 Task: Find connections with filter location Bilbays with filter topic #economicswith filter profile language French with filter current company Cholamandalam Investment and Finance Company Limited with filter school Victoria University India (VU India) with filter industry Oil, Gas, and Mining with filter service category Web Design with filter keywords title Management Consultant
Action: Mouse moved to (492, 72)
Screenshot: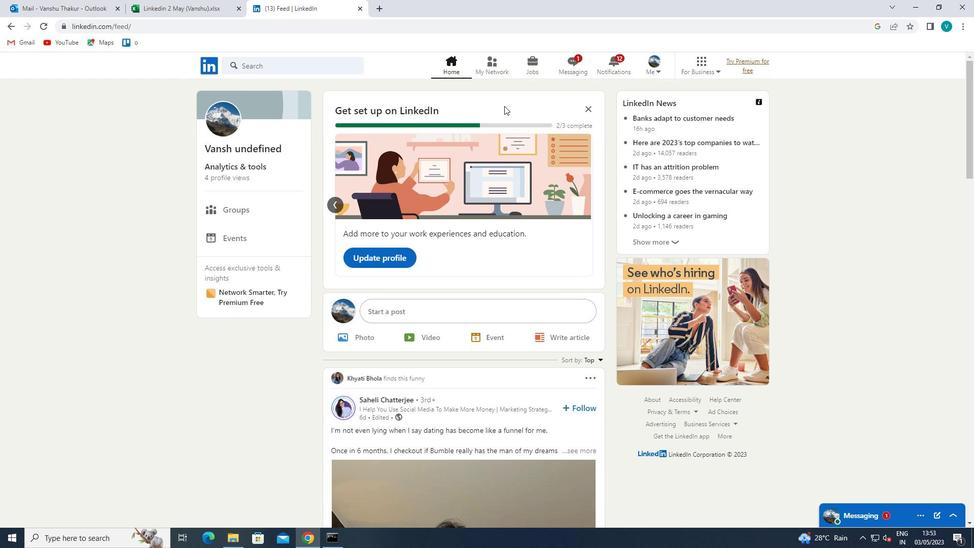 
Action: Mouse pressed left at (492, 72)
Screenshot: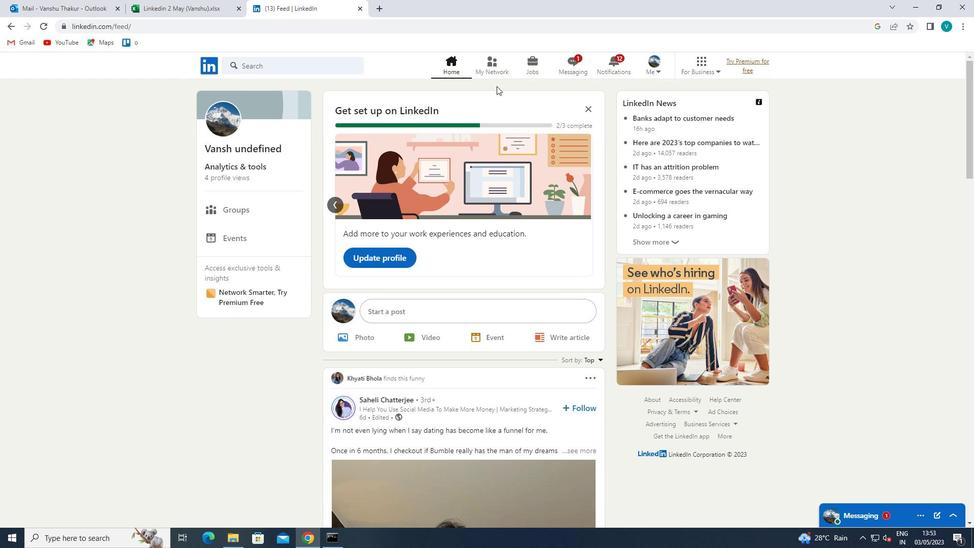 
Action: Mouse moved to (297, 122)
Screenshot: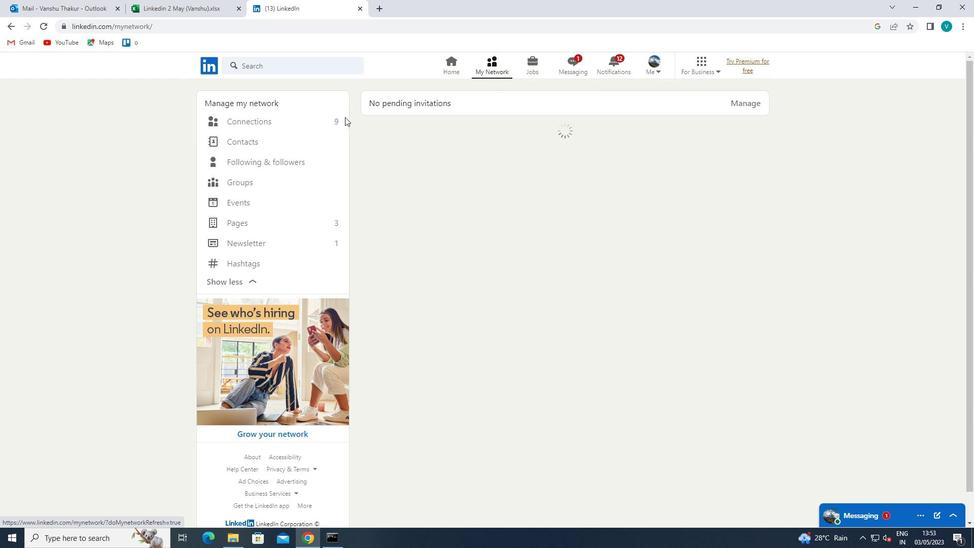 
Action: Mouse pressed left at (297, 122)
Screenshot: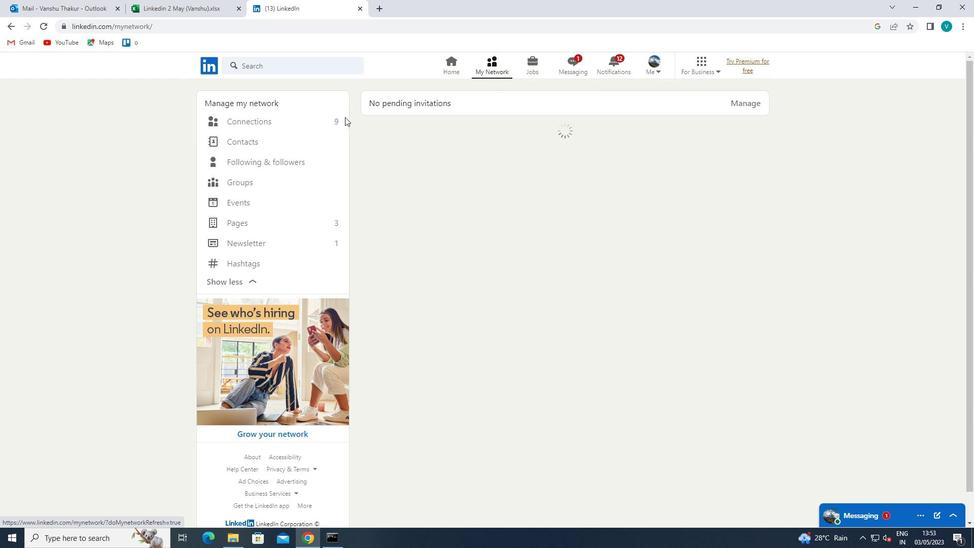 
Action: Mouse moved to (553, 121)
Screenshot: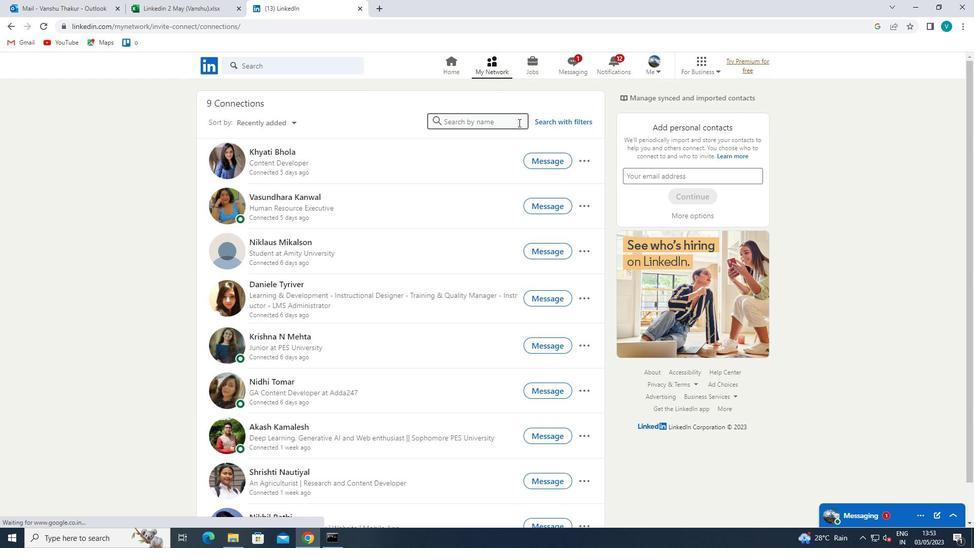 
Action: Mouse pressed left at (553, 121)
Screenshot: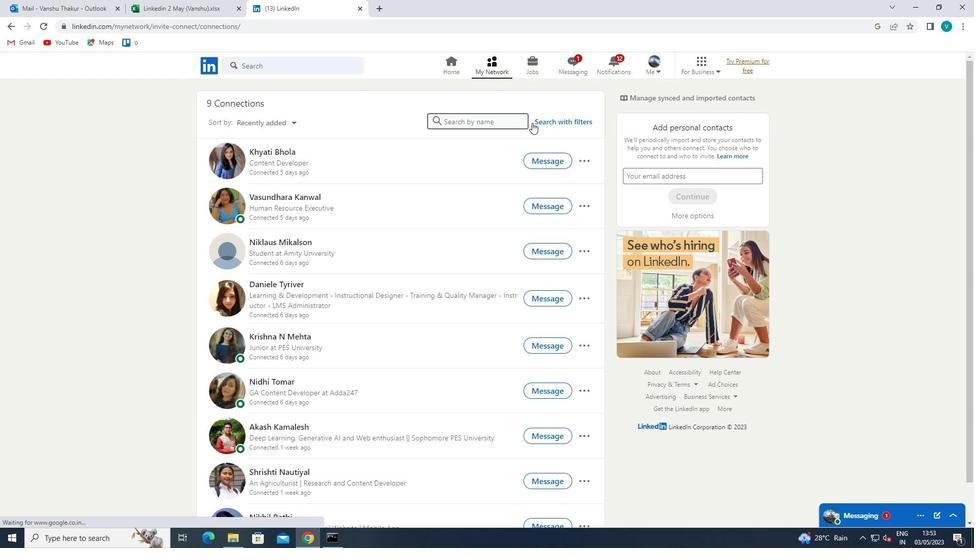 
Action: Mouse moved to (493, 98)
Screenshot: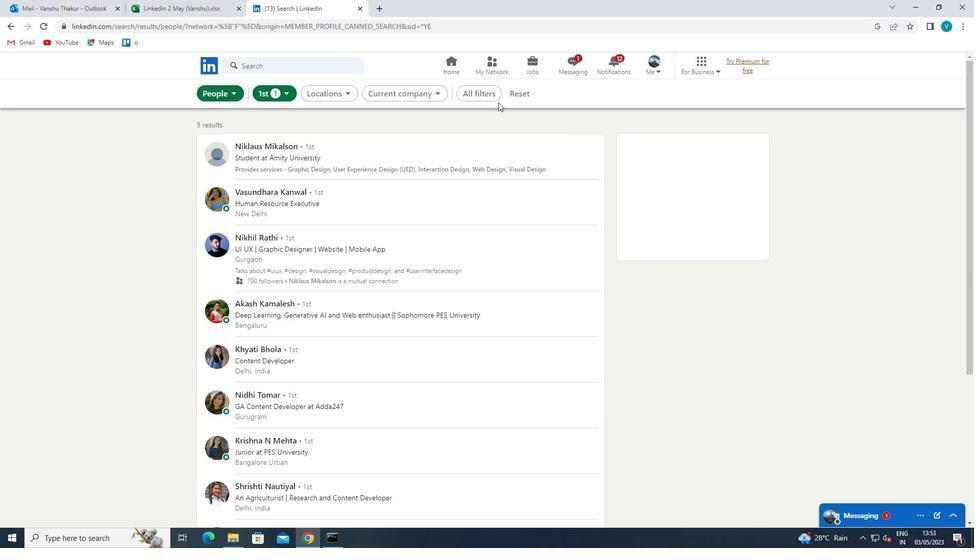 
Action: Mouse pressed left at (493, 98)
Screenshot: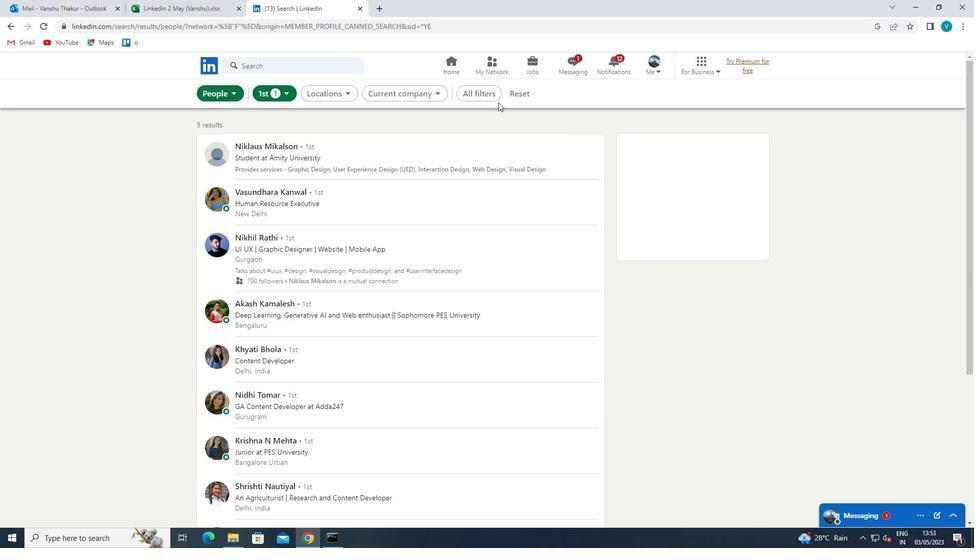 
Action: Mouse moved to (762, 184)
Screenshot: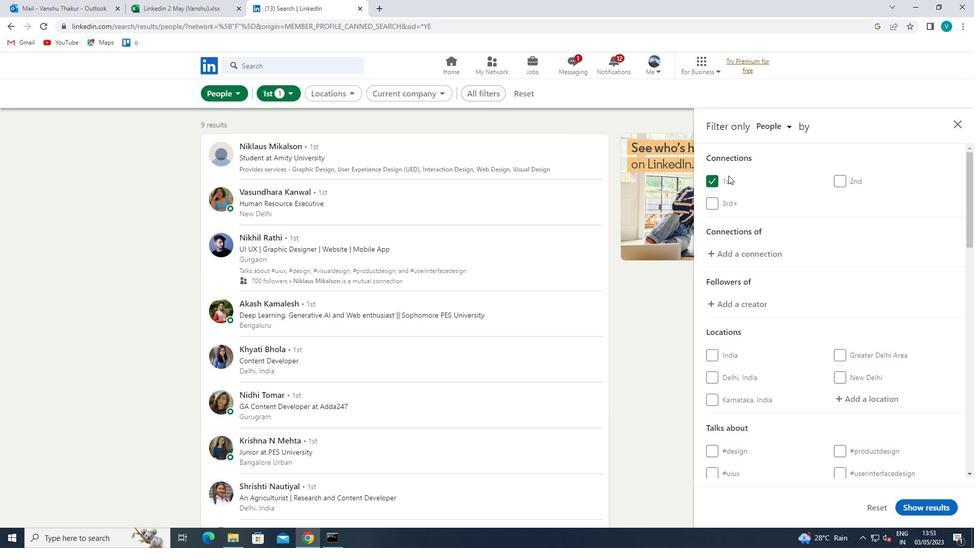 
Action: Mouse scrolled (762, 183) with delta (0, 0)
Screenshot: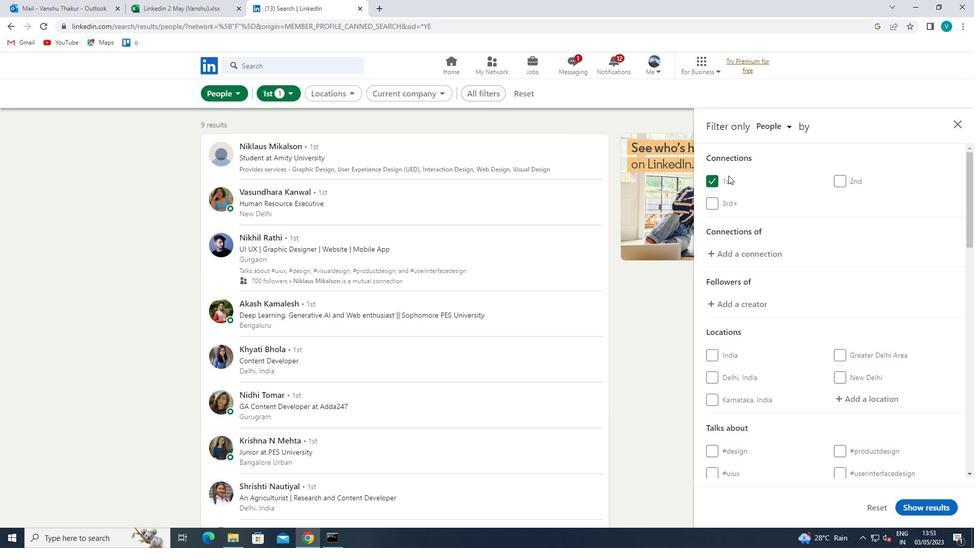 
Action: Mouse moved to (884, 348)
Screenshot: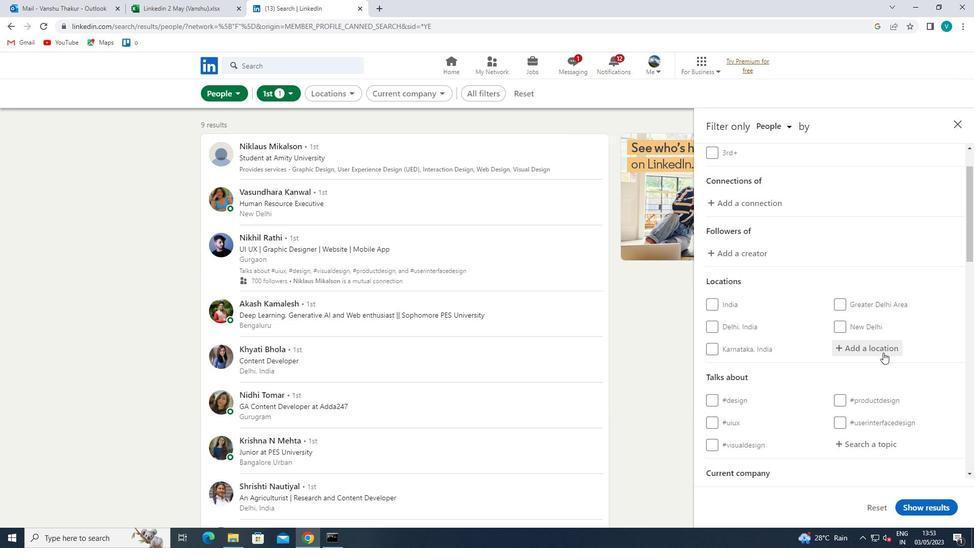 
Action: Mouse pressed left at (884, 348)
Screenshot: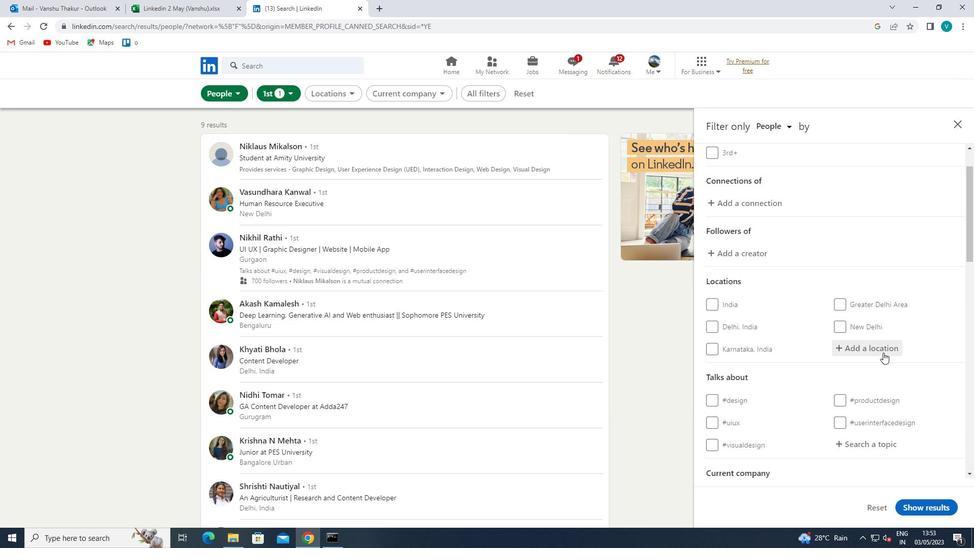
Action: Mouse moved to (824, 338)
Screenshot: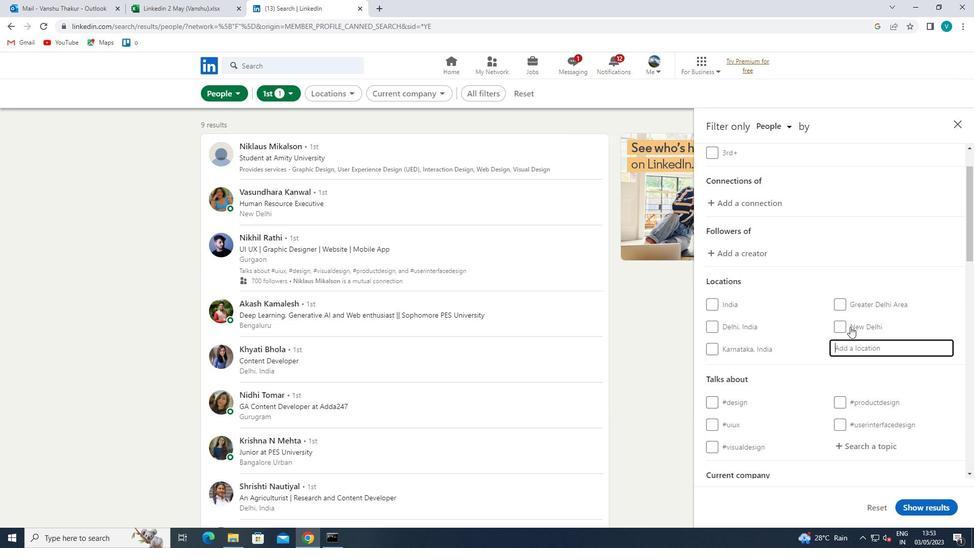 
Action: Key pressed <Key.shift>BIL
Screenshot: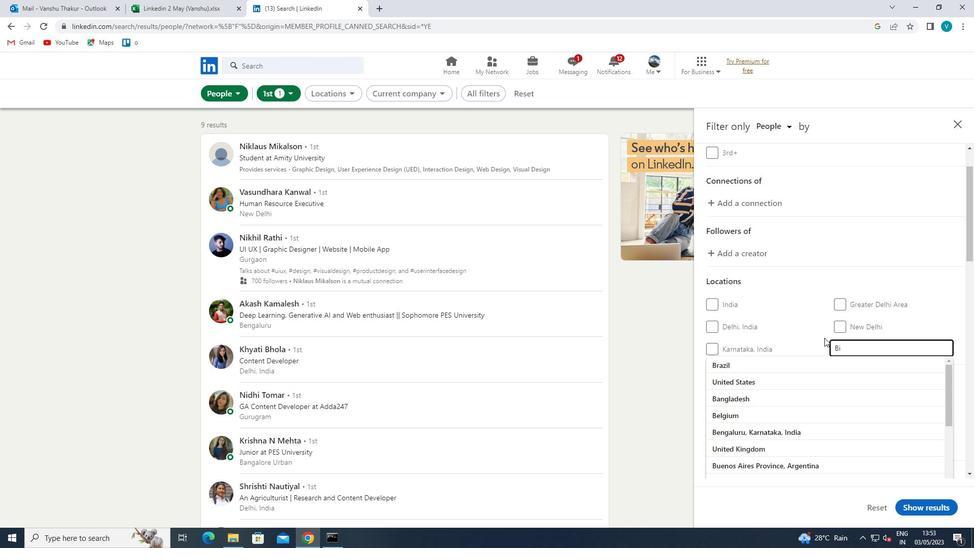
Action: Mouse moved to (824, 338)
Screenshot: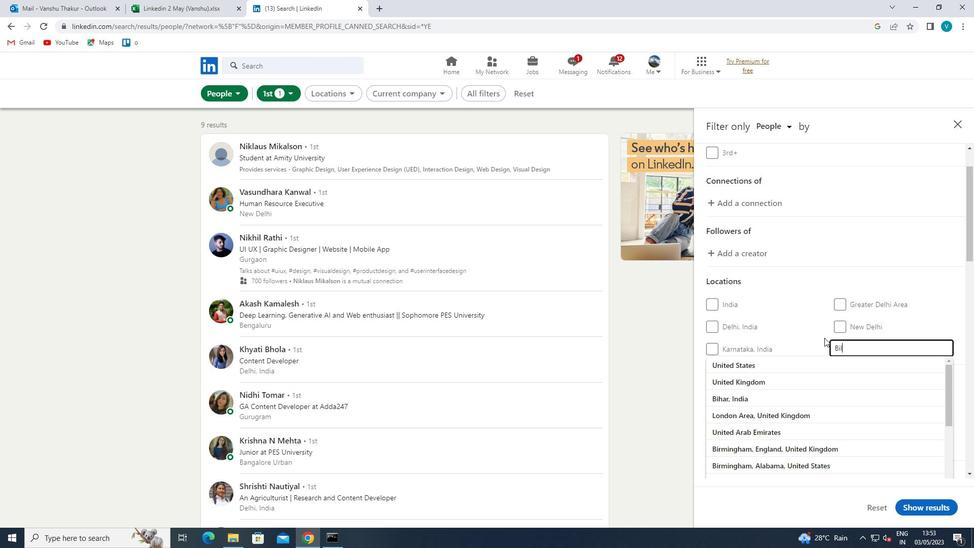 
Action: Key pressed BAYS
Screenshot: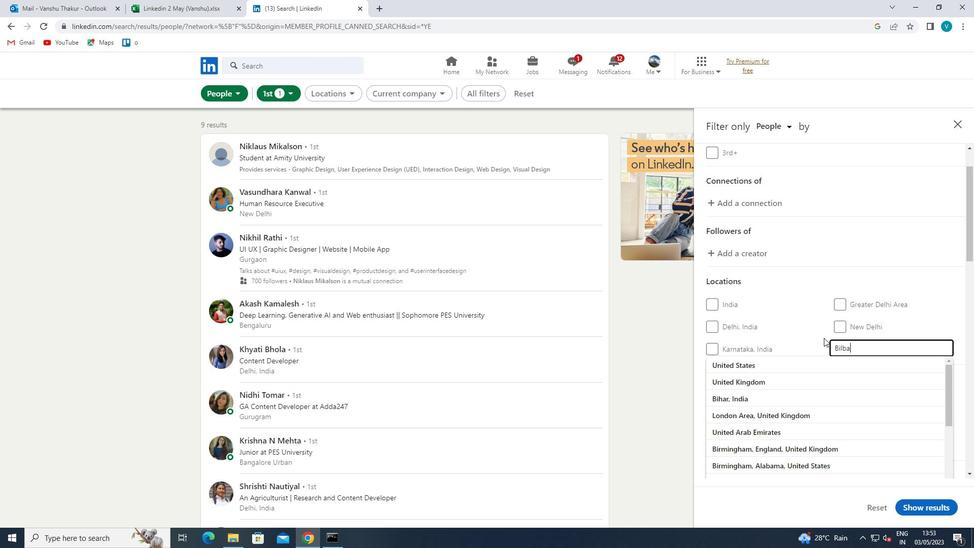 
Action: Mouse moved to (810, 349)
Screenshot: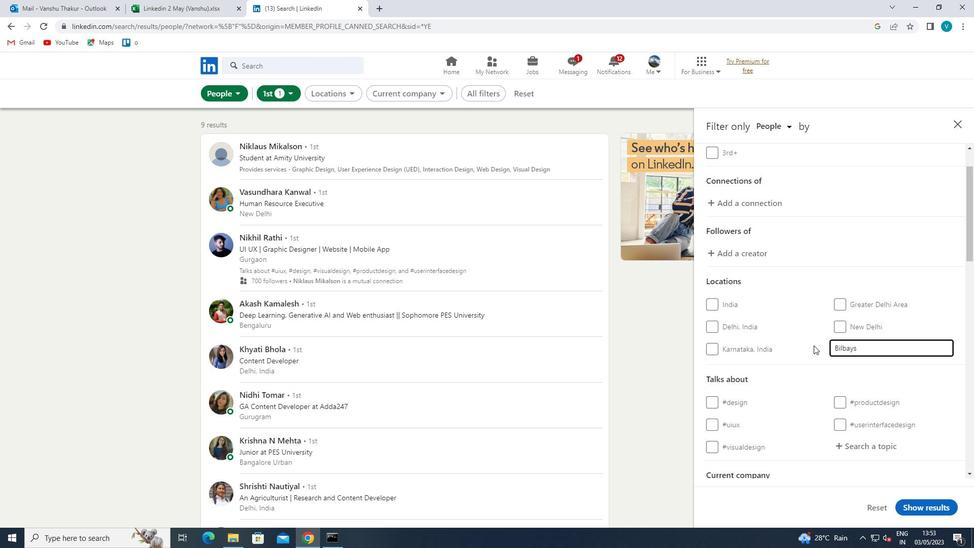 
Action: Mouse pressed left at (810, 349)
Screenshot: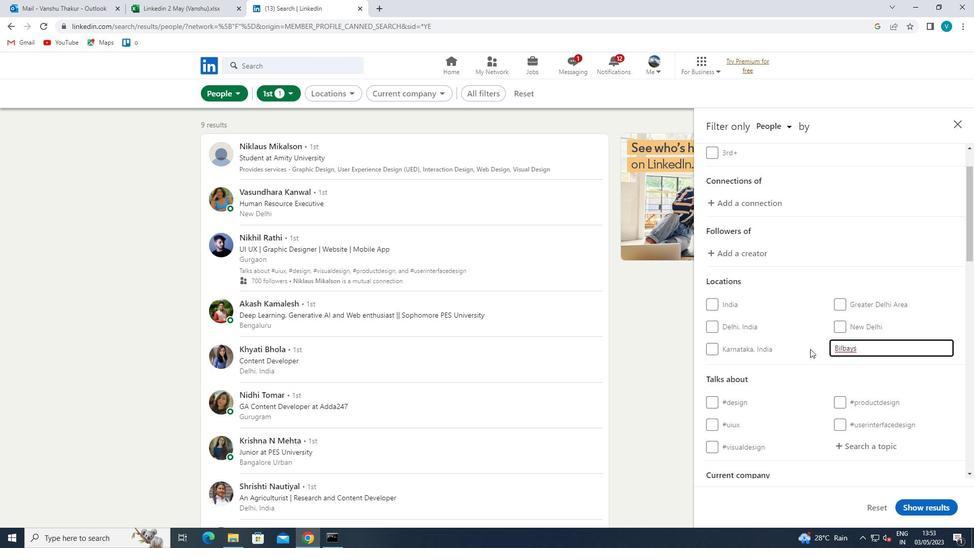 
Action: Mouse scrolled (810, 348) with delta (0, 0)
Screenshot: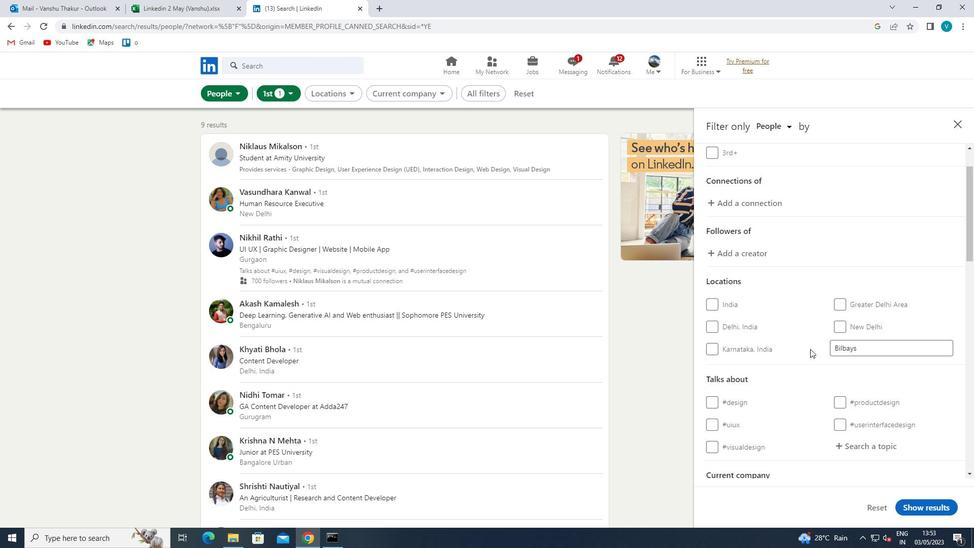 
Action: Mouse scrolled (810, 348) with delta (0, 0)
Screenshot: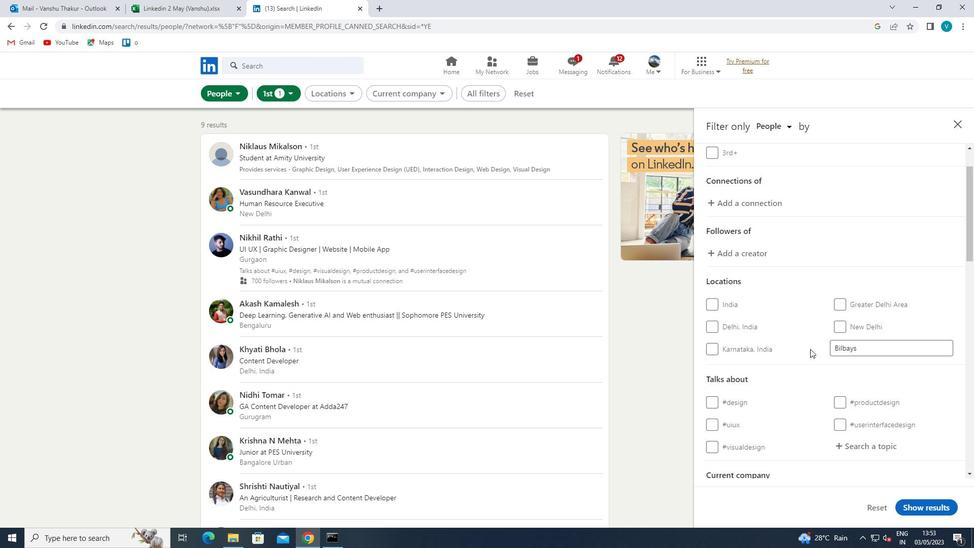 
Action: Mouse scrolled (810, 348) with delta (0, 0)
Screenshot: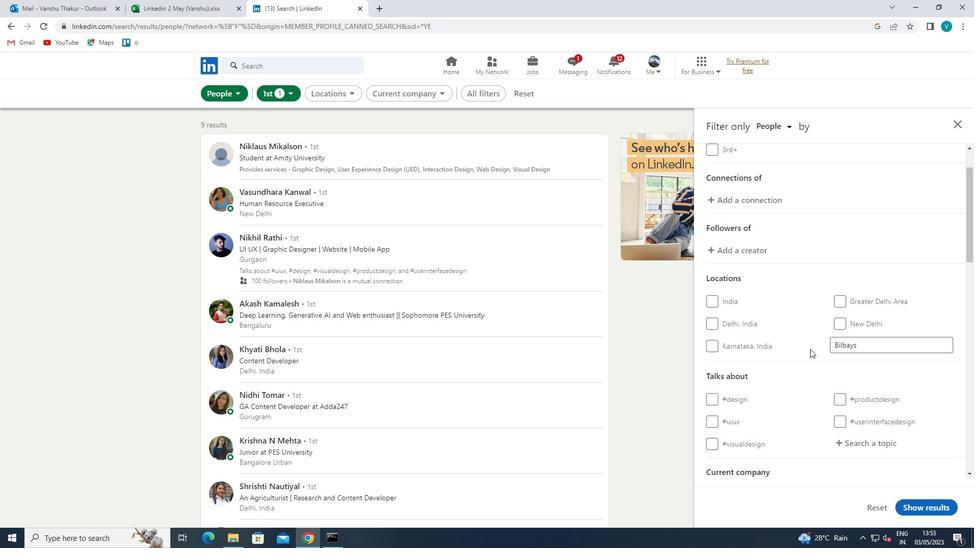 
Action: Mouse moved to (885, 291)
Screenshot: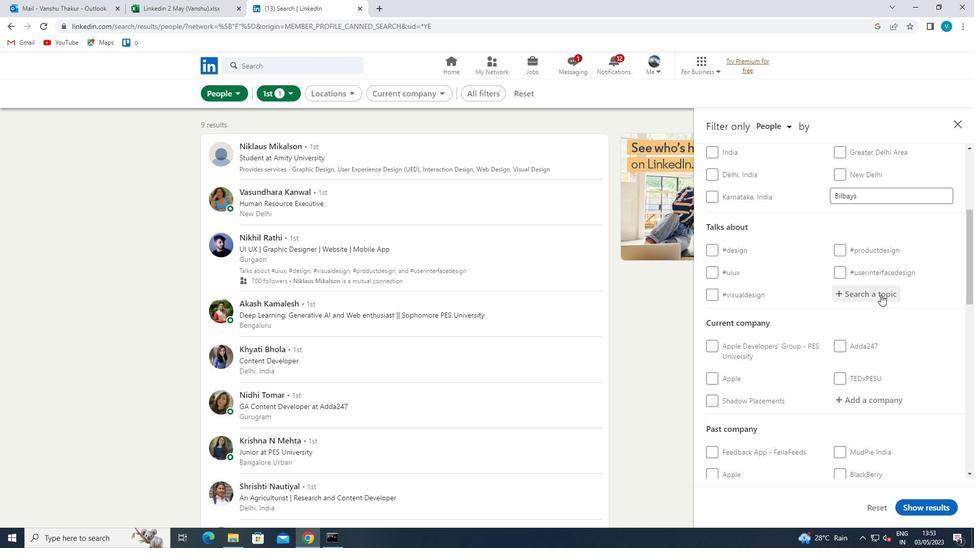 
Action: Mouse pressed left at (885, 291)
Screenshot: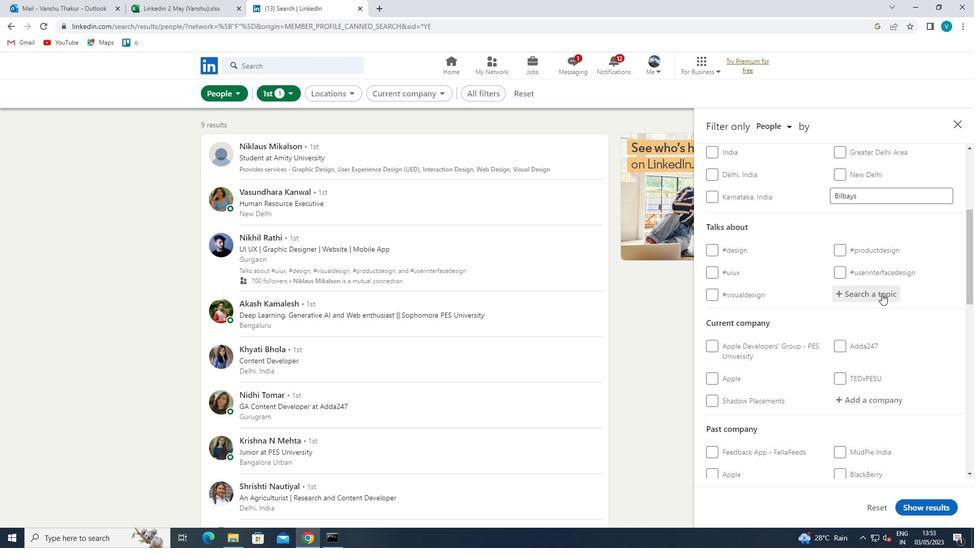 
Action: Mouse moved to (817, 330)
Screenshot: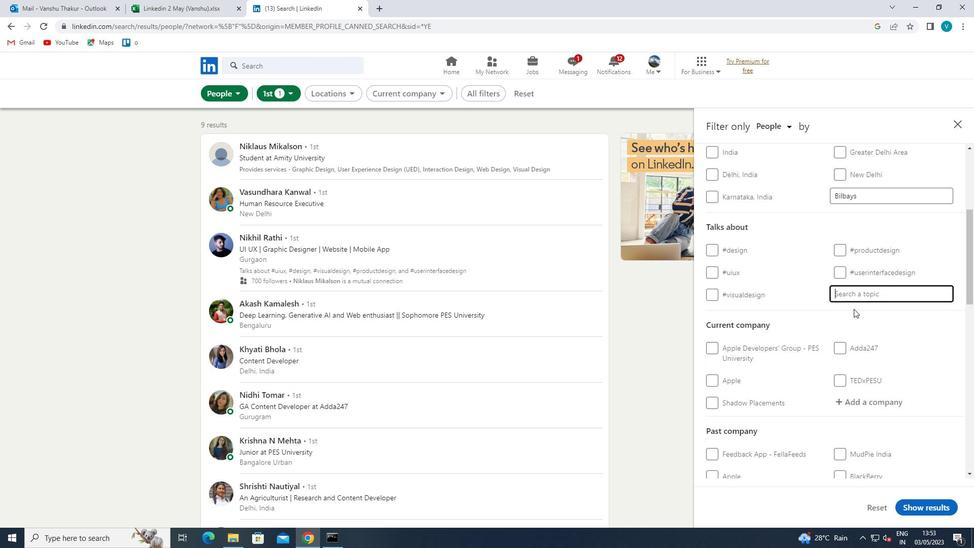 
Action: Key pressed ECONOMICS
Screenshot: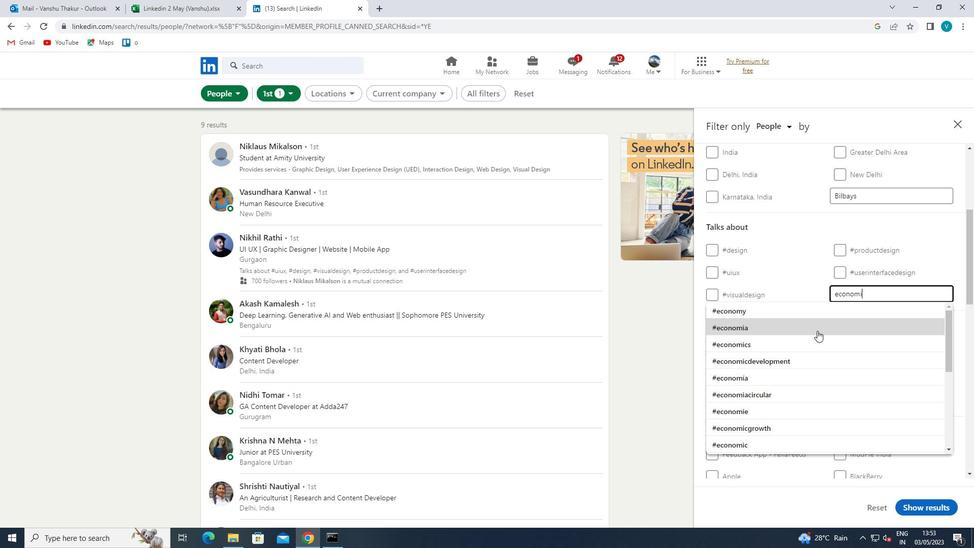 
Action: Mouse moved to (843, 313)
Screenshot: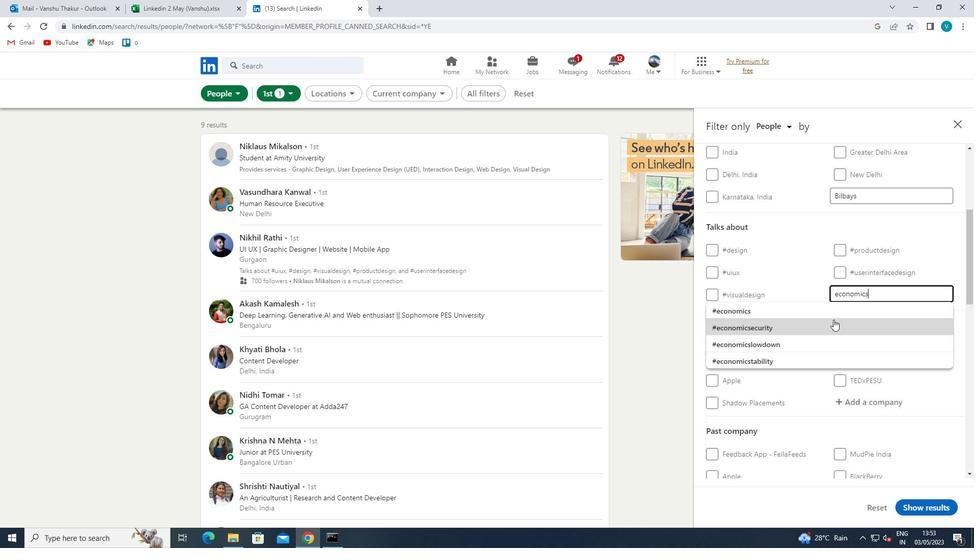 
Action: Mouse pressed left at (843, 313)
Screenshot: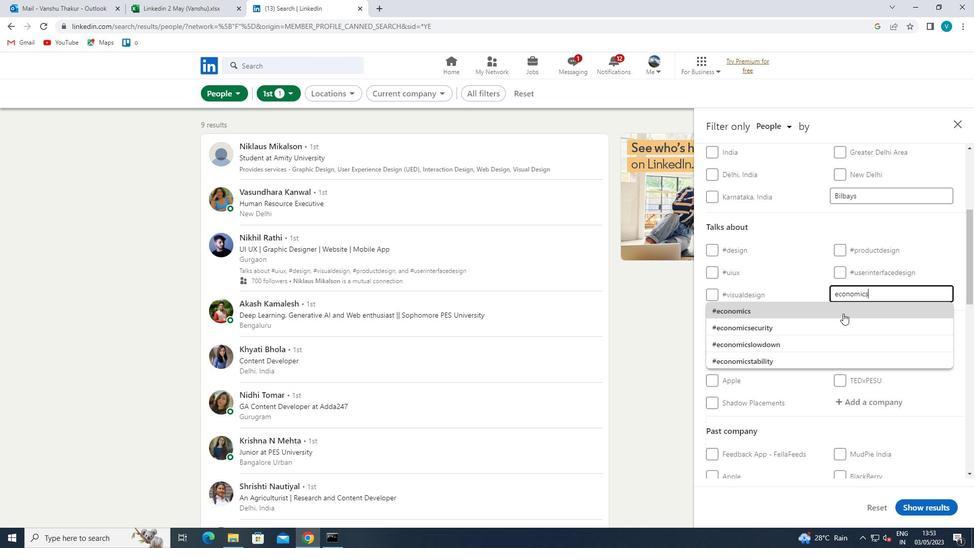
Action: Mouse scrolled (843, 313) with delta (0, 0)
Screenshot: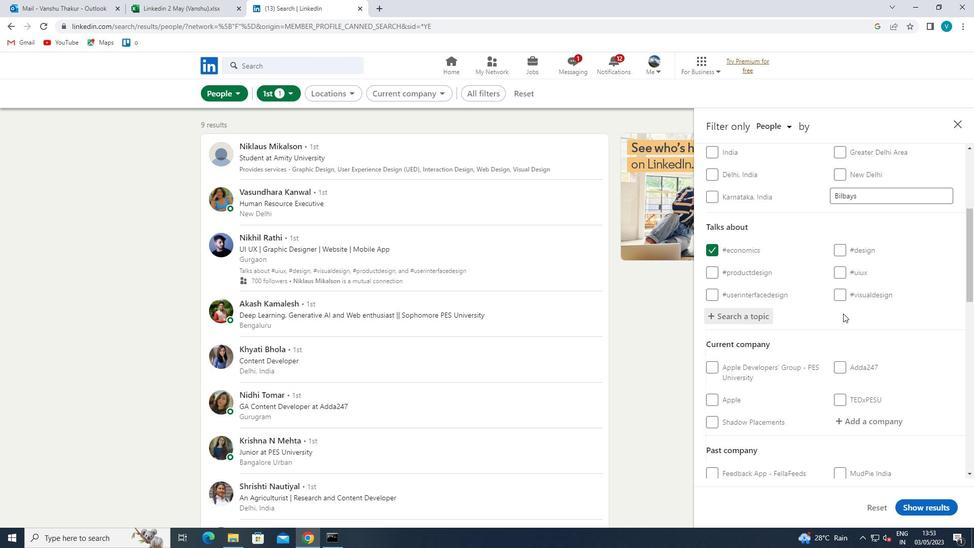 
Action: Mouse scrolled (843, 313) with delta (0, 0)
Screenshot: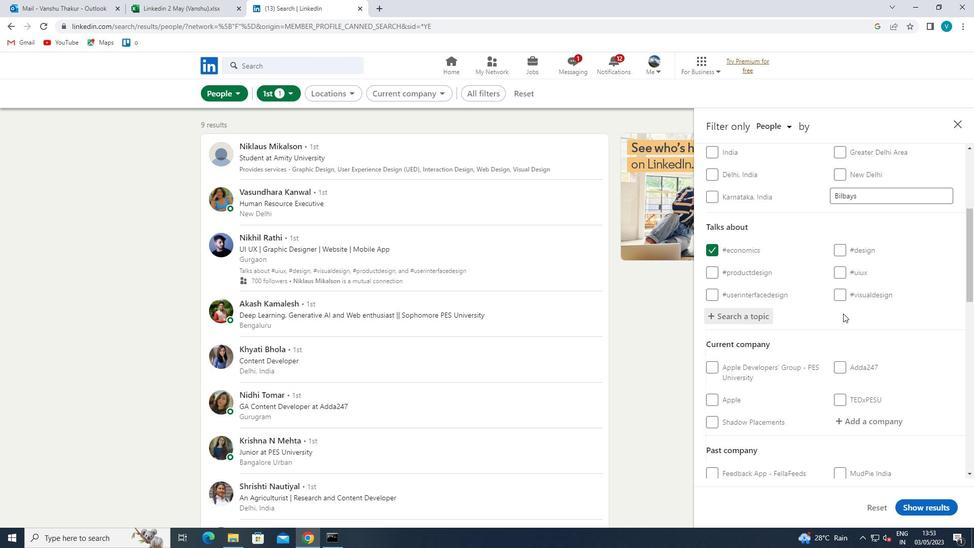 
Action: Mouse moved to (847, 314)
Screenshot: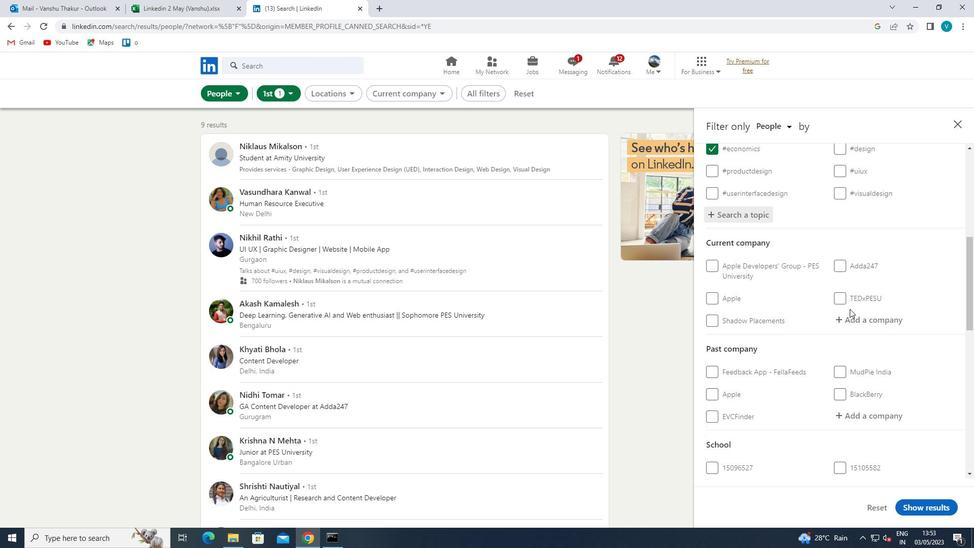
Action: Mouse pressed left at (847, 314)
Screenshot: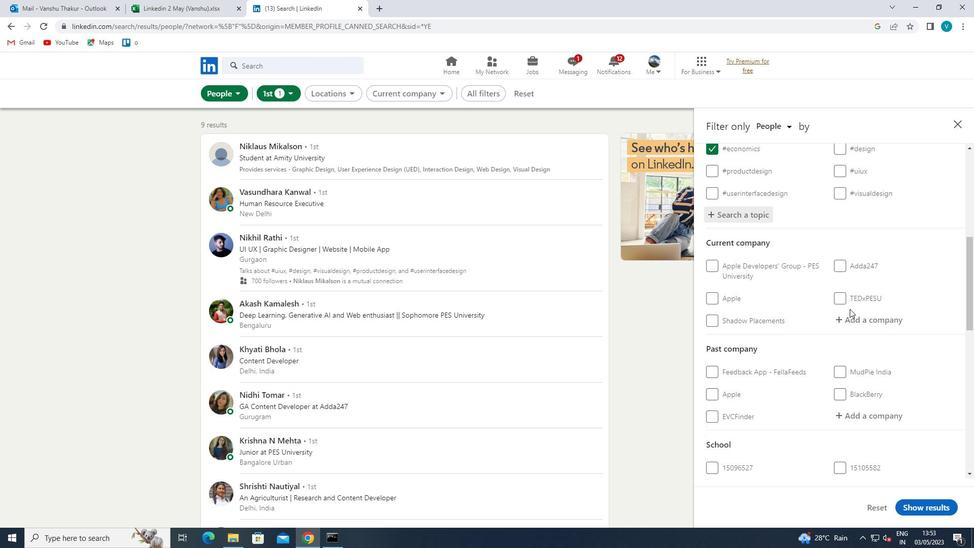 
Action: Key pressed <Key.shift>CHOLAMANDALAM
Screenshot: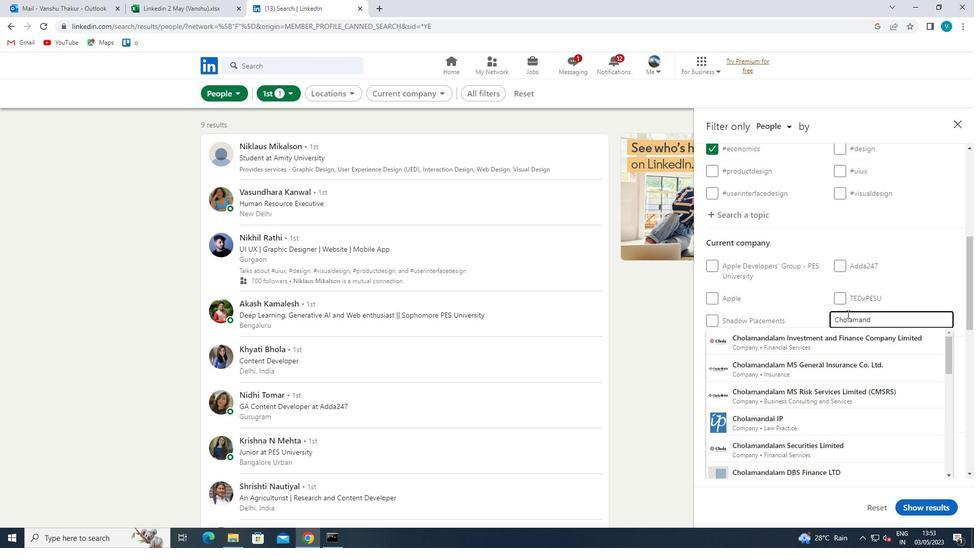 
Action: Mouse moved to (814, 338)
Screenshot: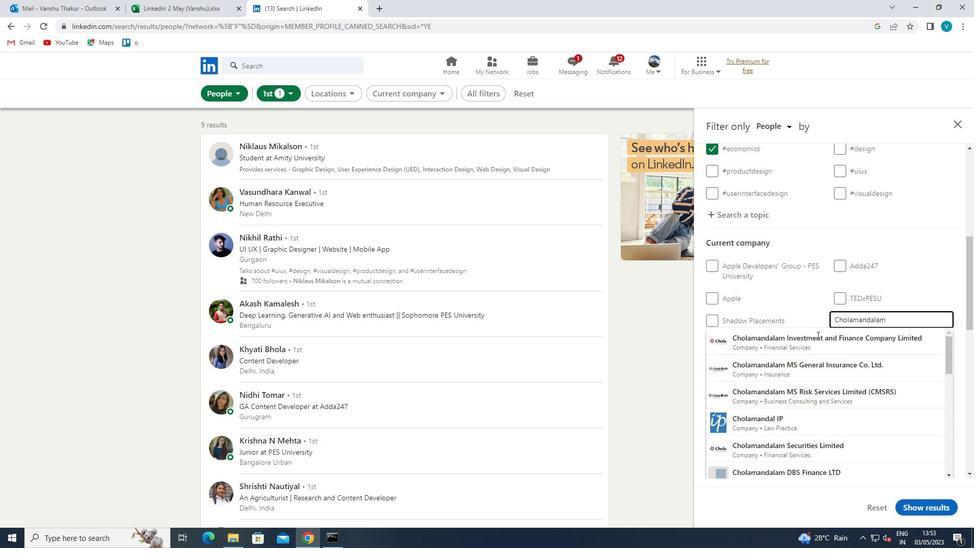 
Action: Mouse pressed left at (814, 338)
Screenshot: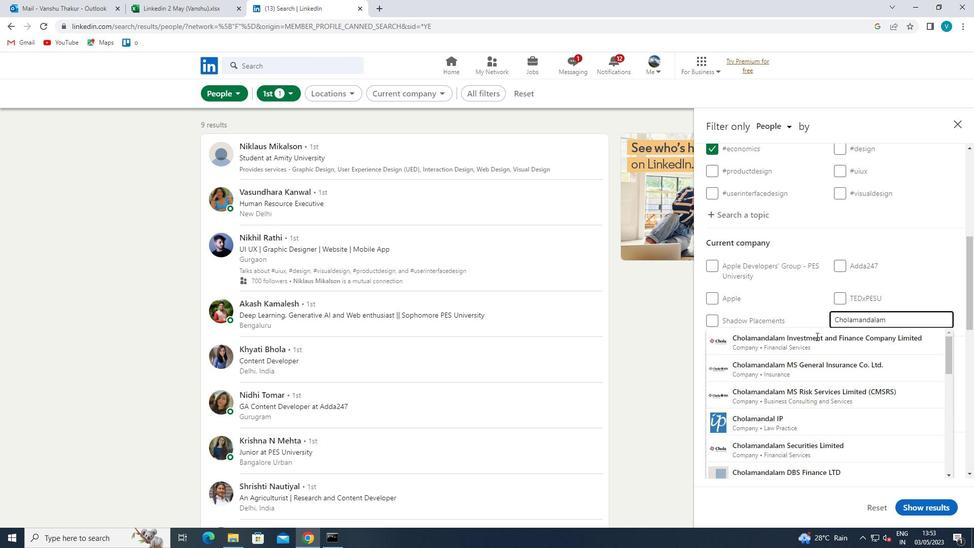 
Action: Mouse moved to (838, 331)
Screenshot: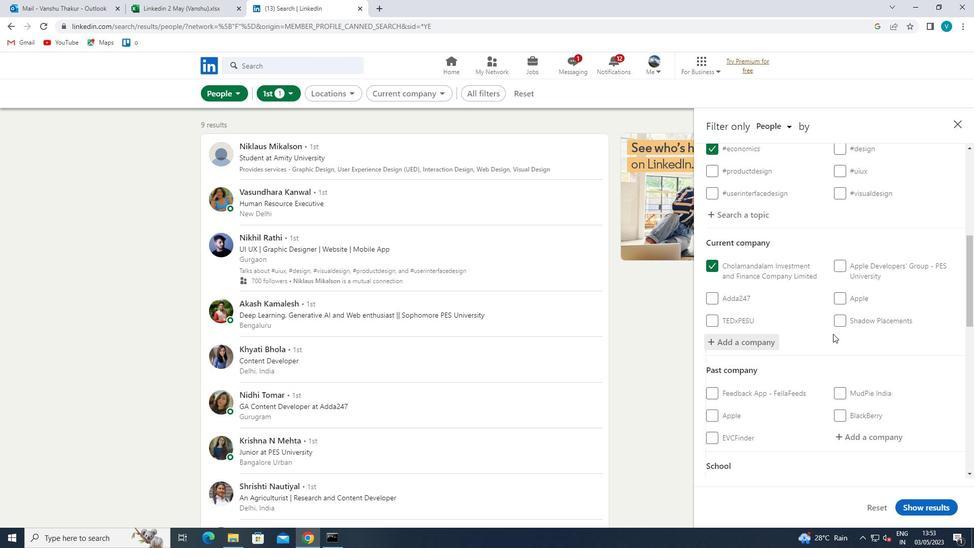 
Action: Mouse scrolled (838, 330) with delta (0, 0)
Screenshot: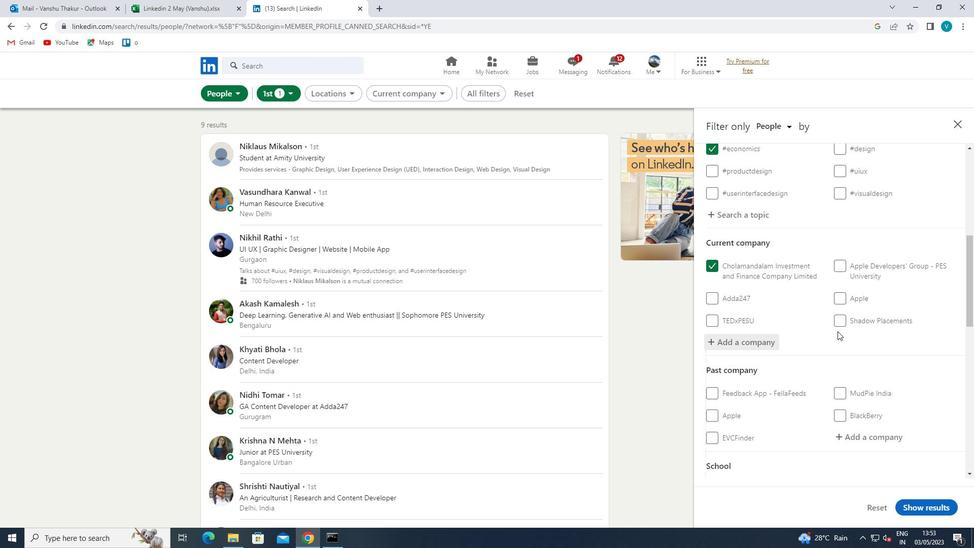 
Action: Mouse scrolled (838, 330) with delta (0, 0)
Screenshot: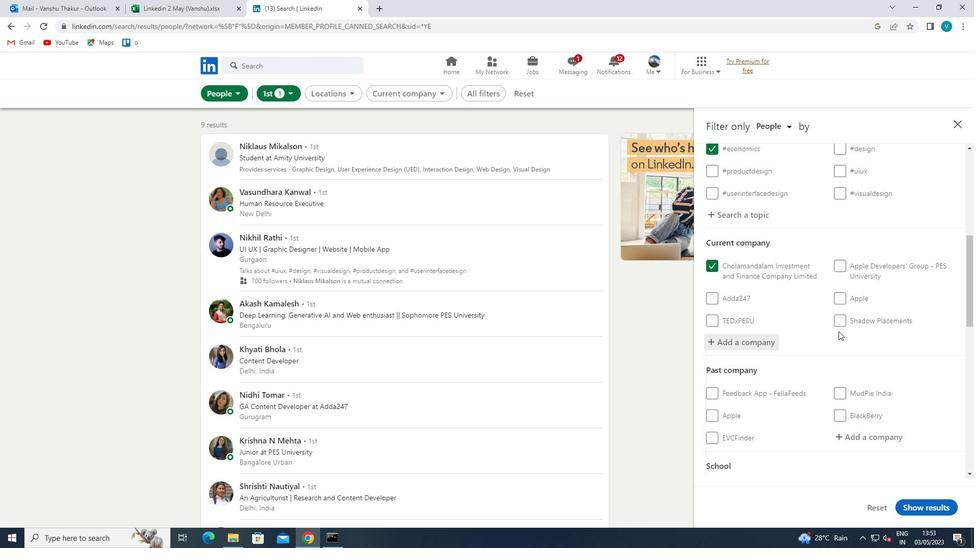 
Action: Mouse scrolled (838, 330) with delta (0, 0)
Screenshot: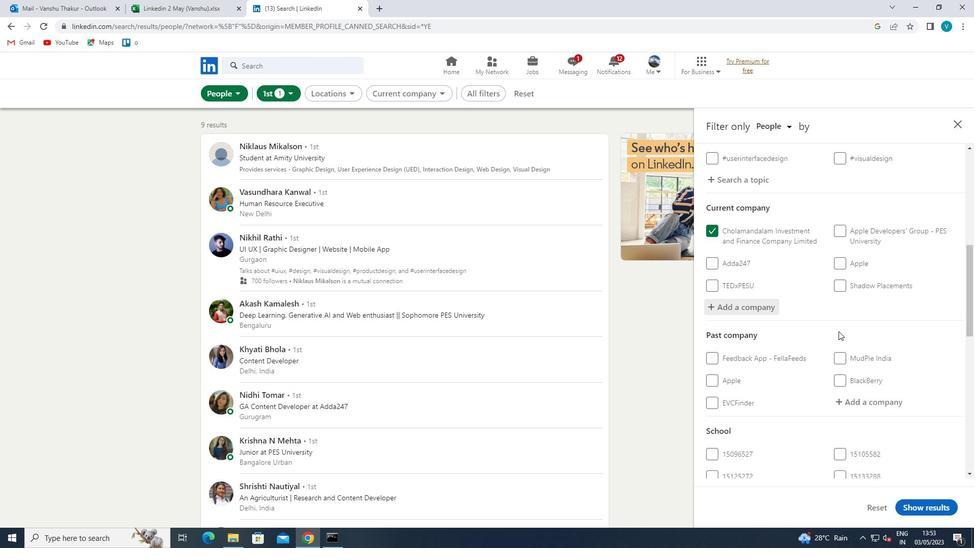 
Action: Mouse scrolled (838, 330) with delta (0, 0)
Screenshot: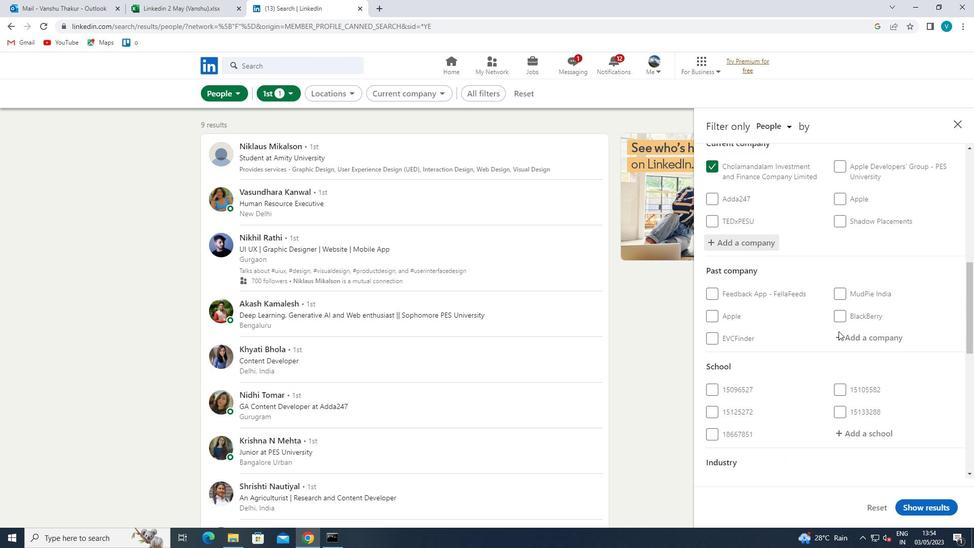 
Action: Mouse moved to (863, 329)
Screenshot: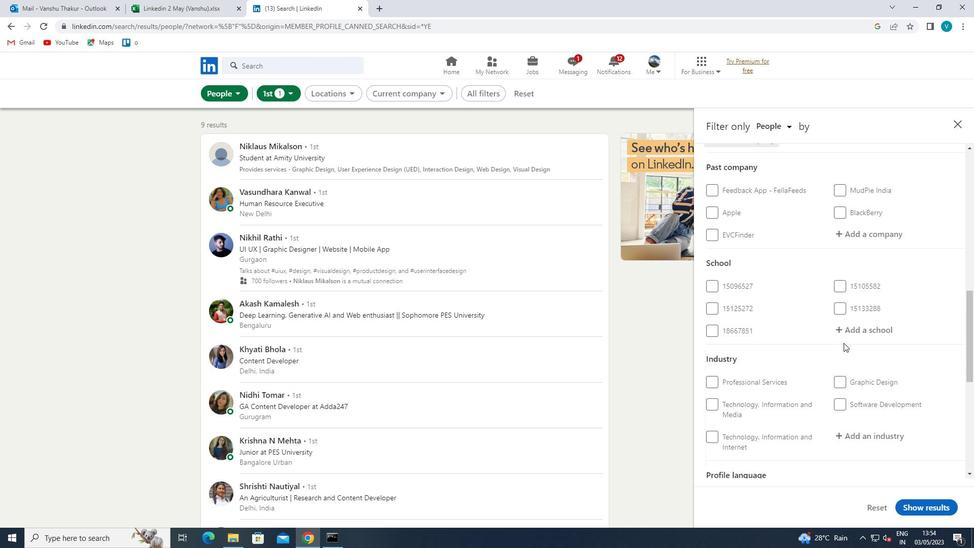 
Action: Mouse pressed left at (863, 329)
Screenshot: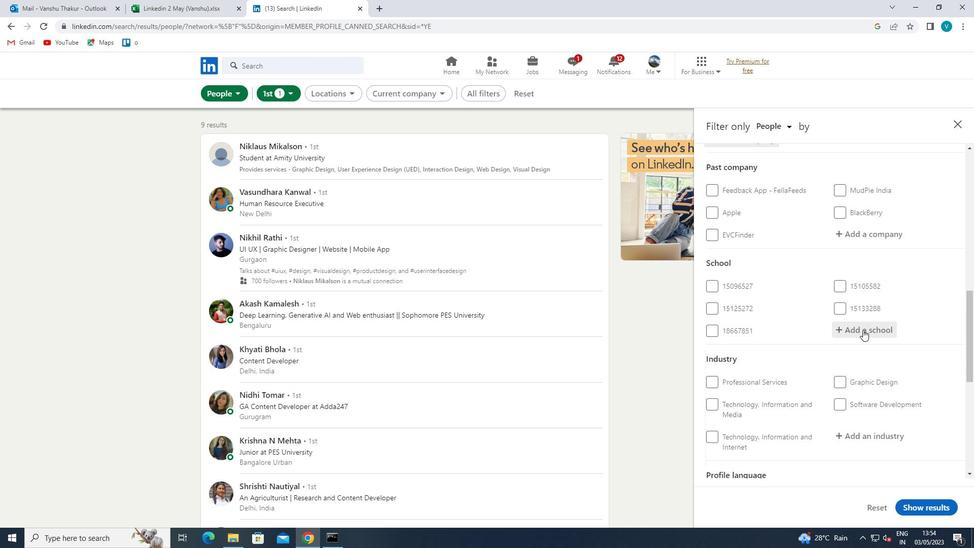 
Action: Mouse moved to (829, 352)
Screenshot: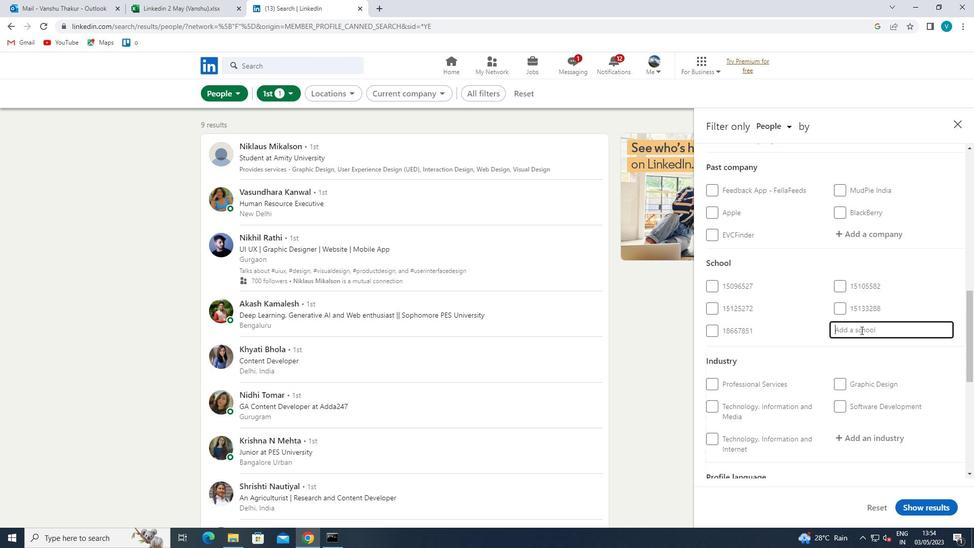 
Action: Key pressed <Key.shift>VICTORIA
Screenshot: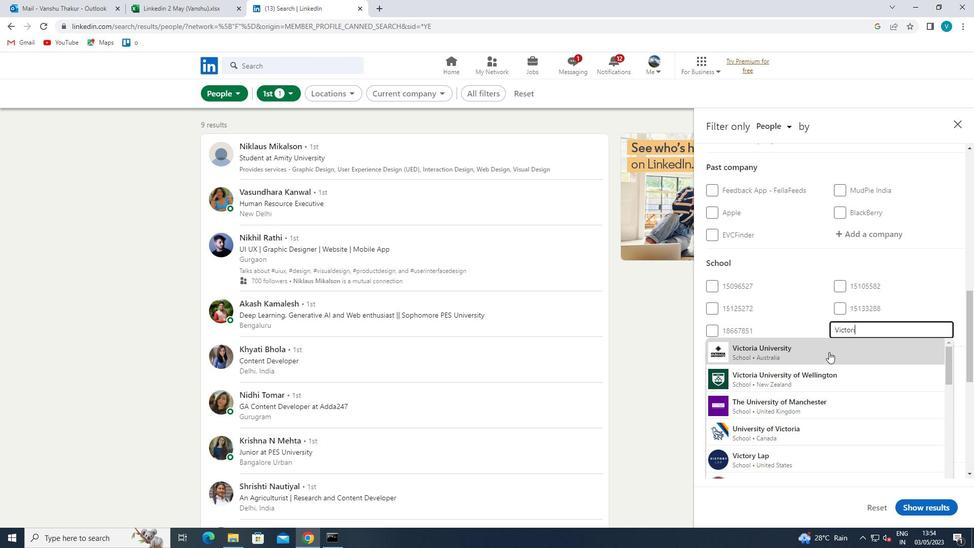 
Action: Mouse moved to (831, 351)
Screenshot: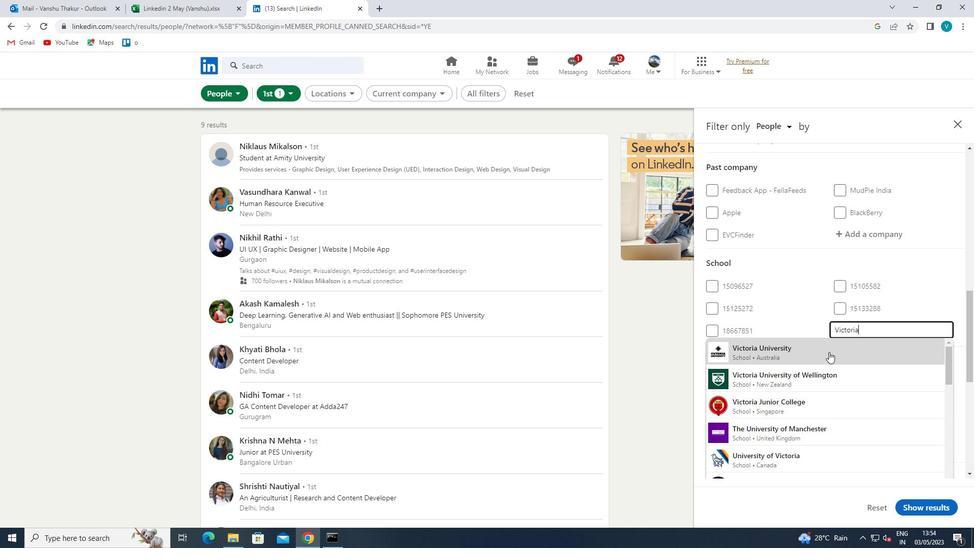 
Action: Key pressed <Key.space><Key.shift>UNIVERSITY<Key.space><Key.shift><Key.shift>IN
Screenshot: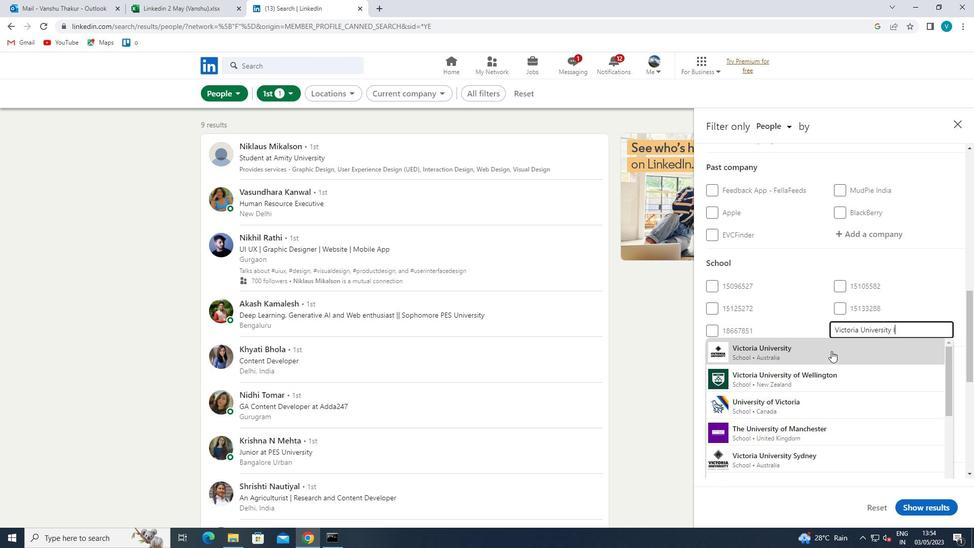 
Action: Mouse moved to (831, 432)
Screenshot: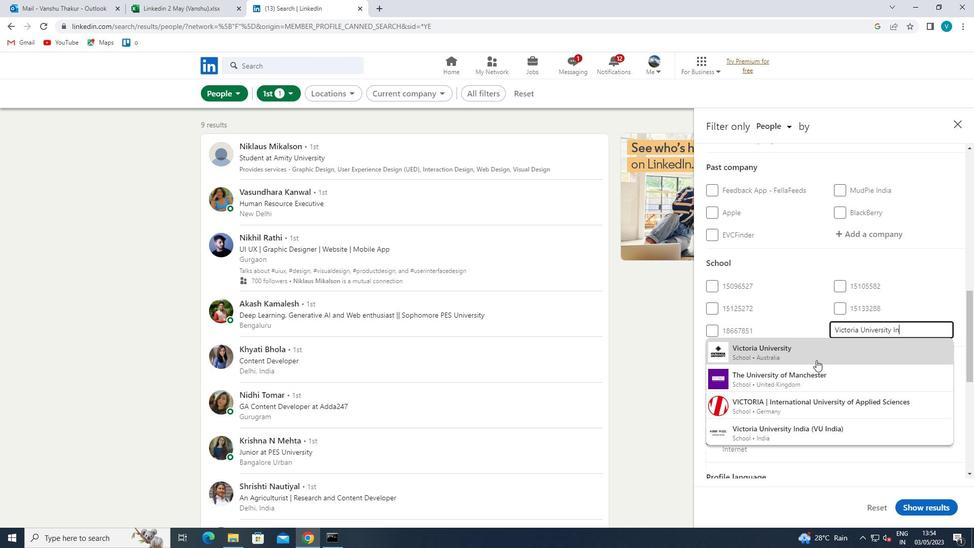 
Action: Mouse pressed left at (831, 432)
Screenshot: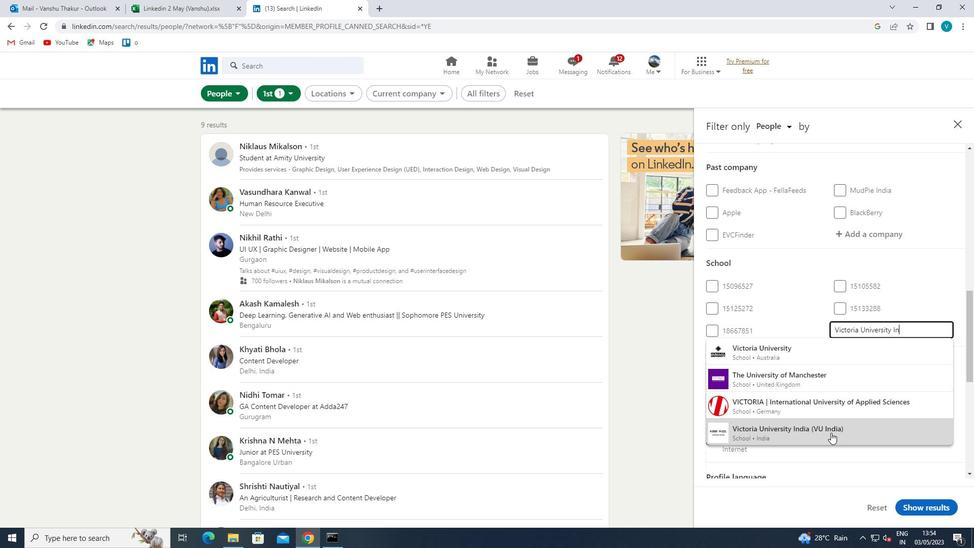 
Action: Mouse moved to (862, 414)
Screenshot: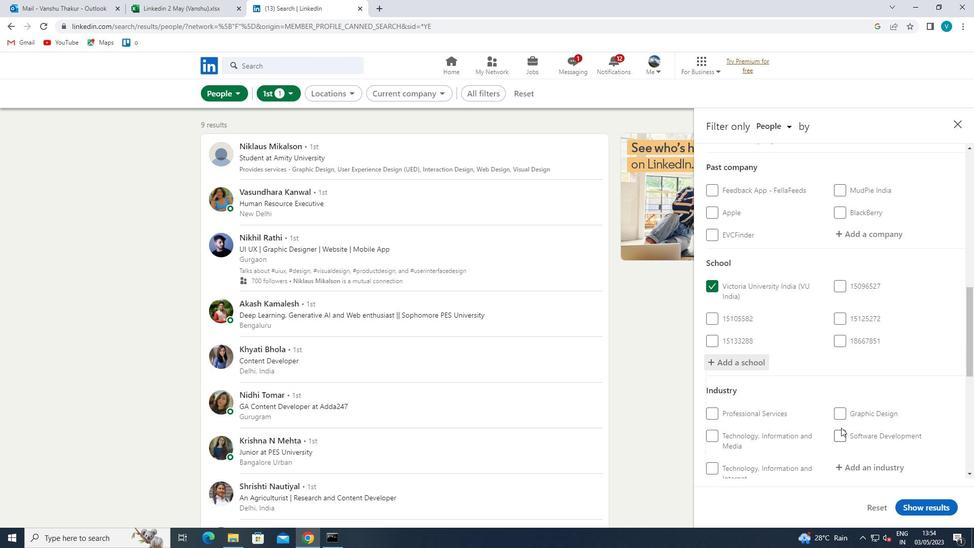 
Action: Mouse scrolled (862, 413) with delta (0, 0)
Screenshot: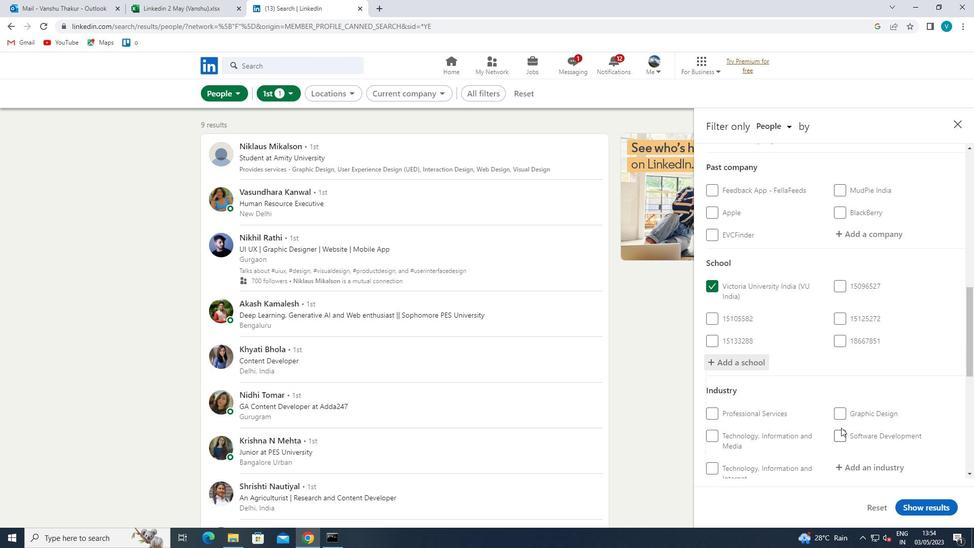
Action: Mouse moved to (866, 411)
Screenshot: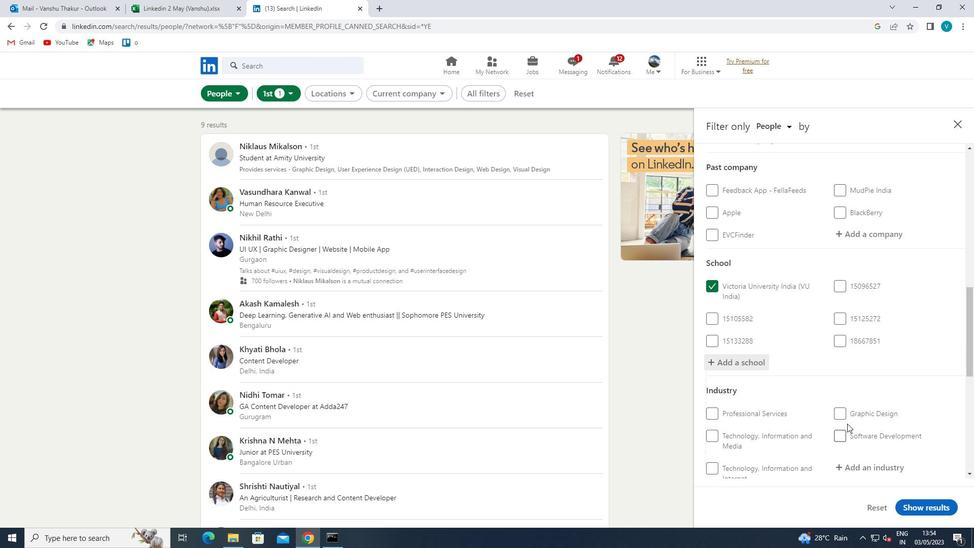 
Action: Mouse scrolled (866, 411) with delta (0, 0)
Screenshot: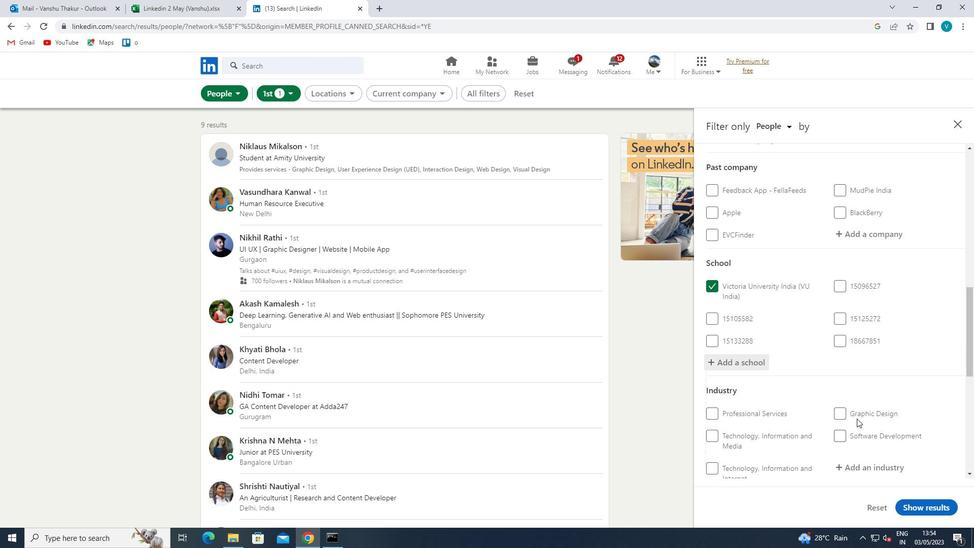 
Action: Mouse moved to (867, 361)
Screenshot: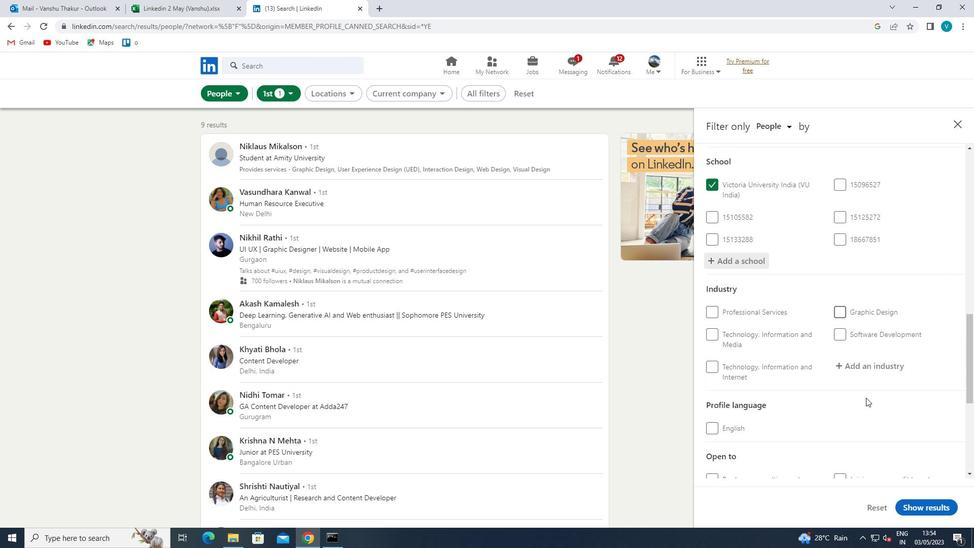 
Action: Mouse pressed left at (867, 361)
Screenshot: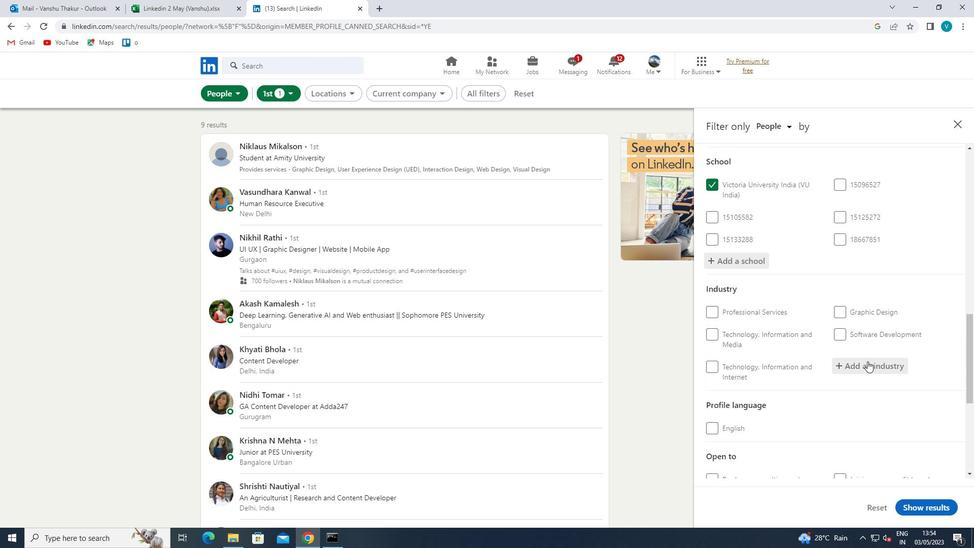 
Action: Key pressed <Key.shift>OIL
Screenshot: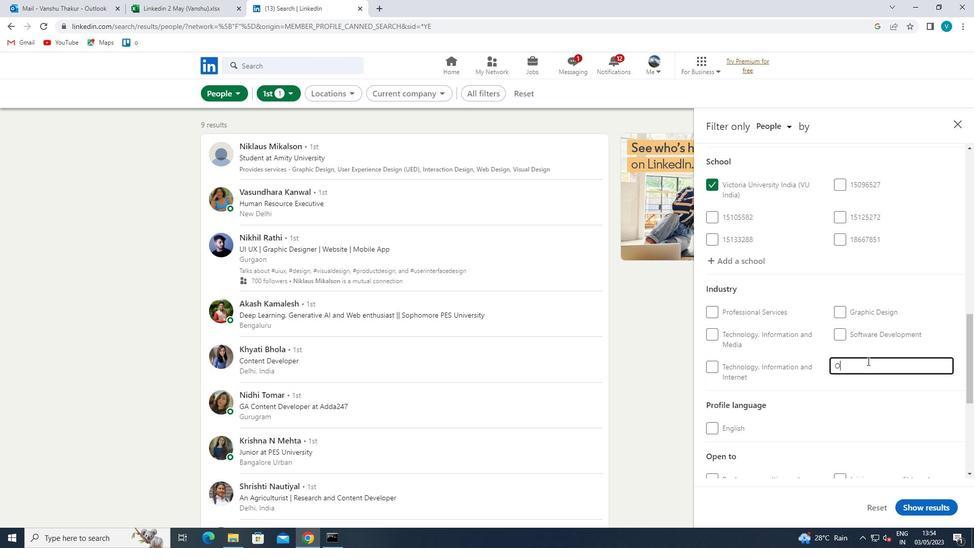
Action: Mouse moved to (819, 430)
Screenshot: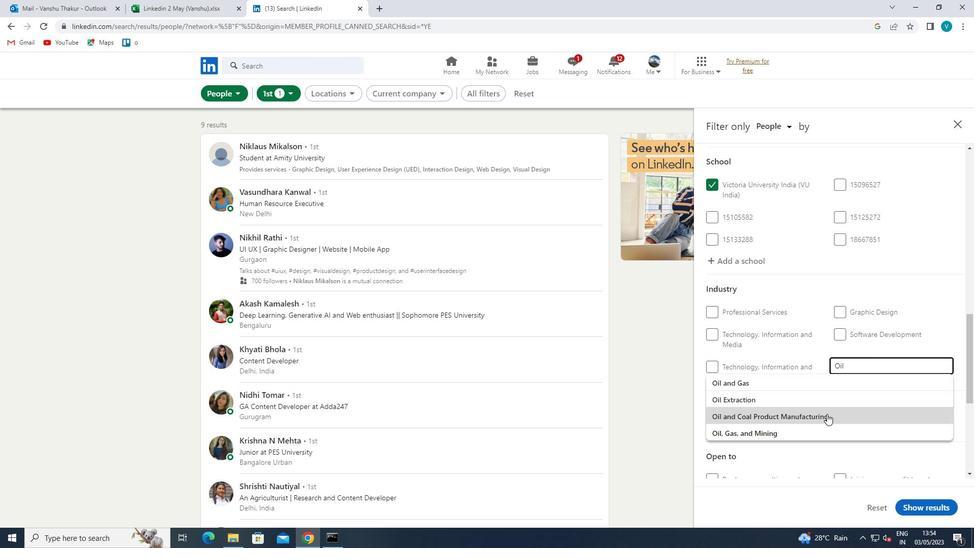 
Action: Mouse pressed left at (819, 430)
Screenshot: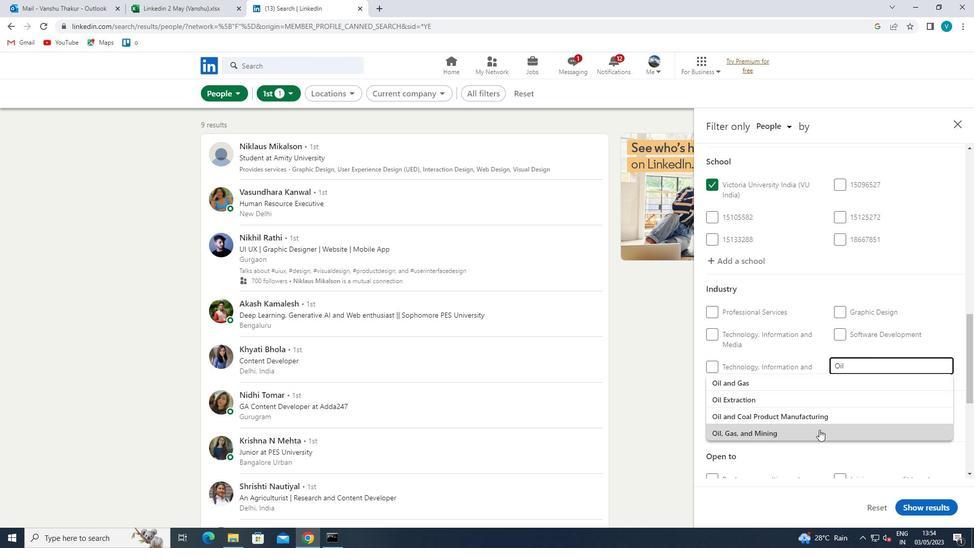 
Action: Mouse moved to (838, 359)
Screenshot: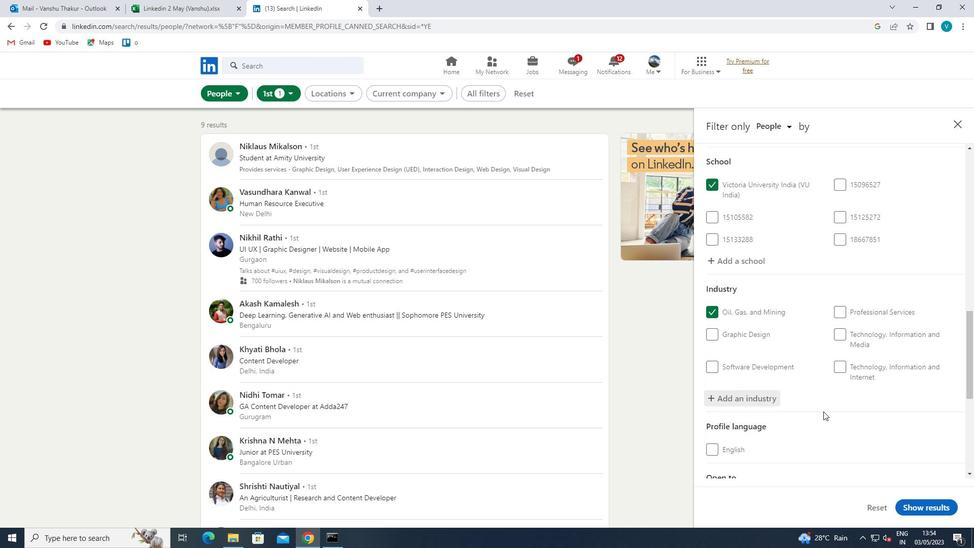 
Action: Mouse scrolled (838, 359) with delta (0, 0)
Screenshot: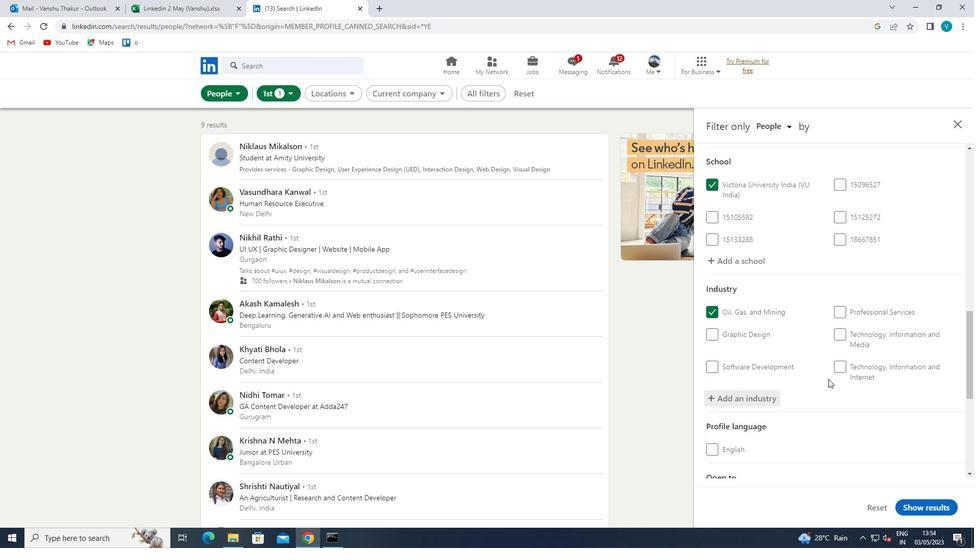 
Action: Mouse moved to (838, 359)
Screenshot: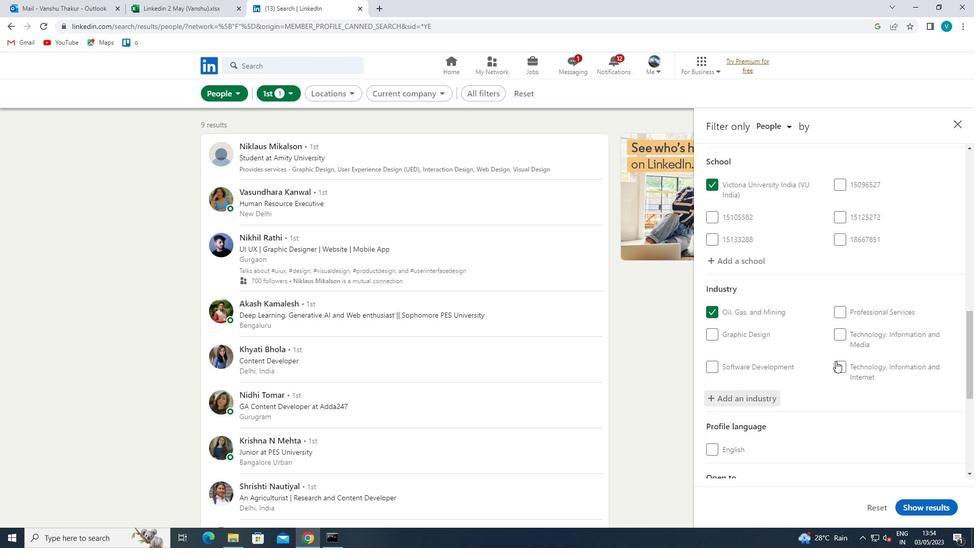 
Action: Mouse scrolled (838, 358) with delta (0, 0)
Screenshot: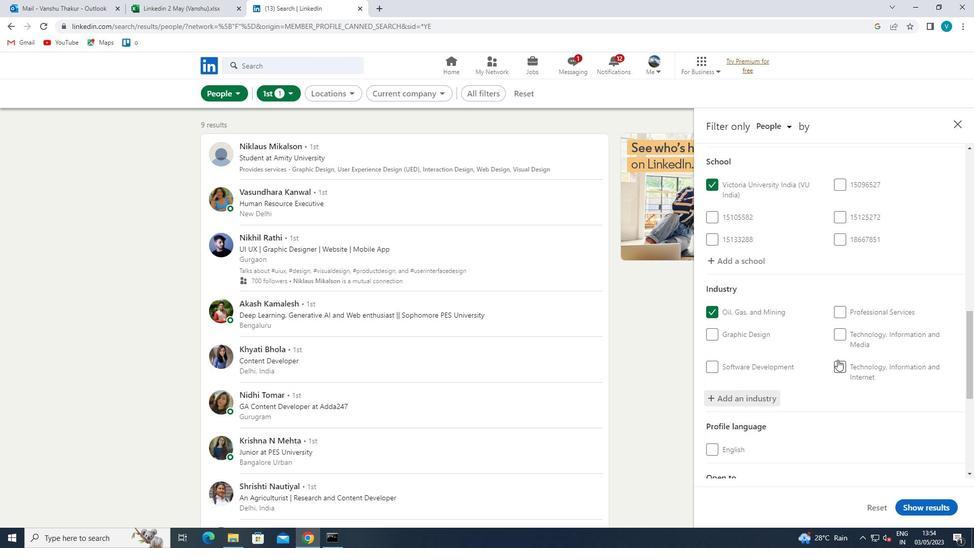 
Action: Mouse scrolled (838, 358) with delta (0, 0)
Screenshot: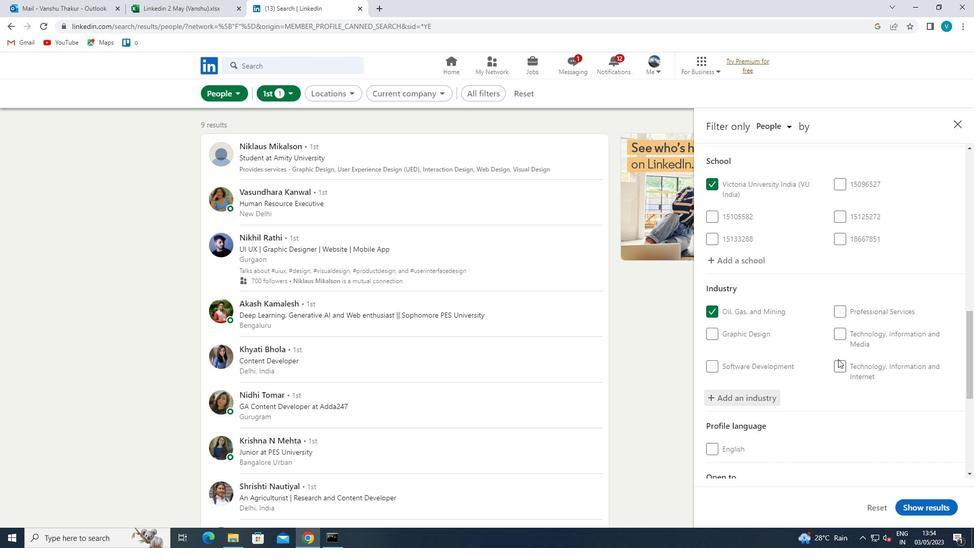 
Action: Mouse moved to (838, 359)
Screenshot: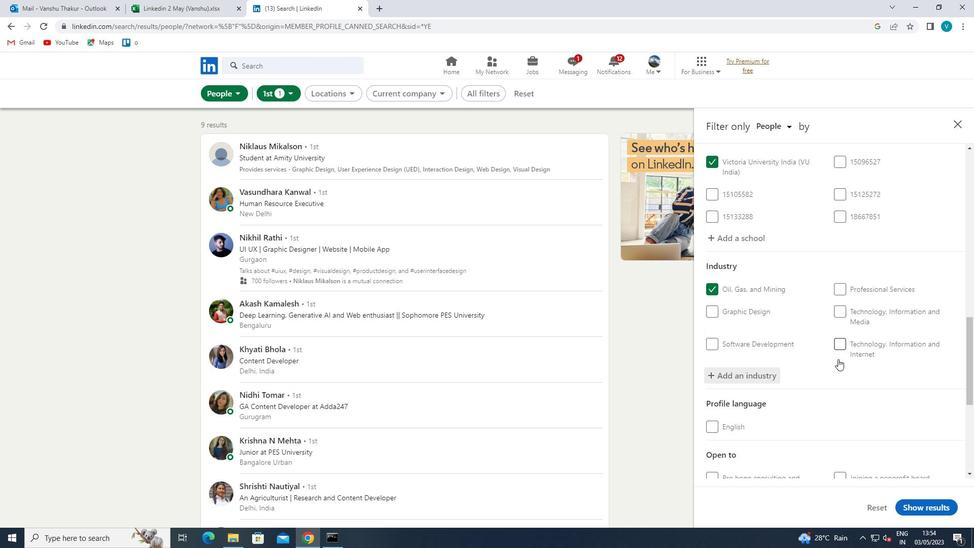 
Action: Mouse scrolled (838, 358) with delta (0, 0)
Screenshot: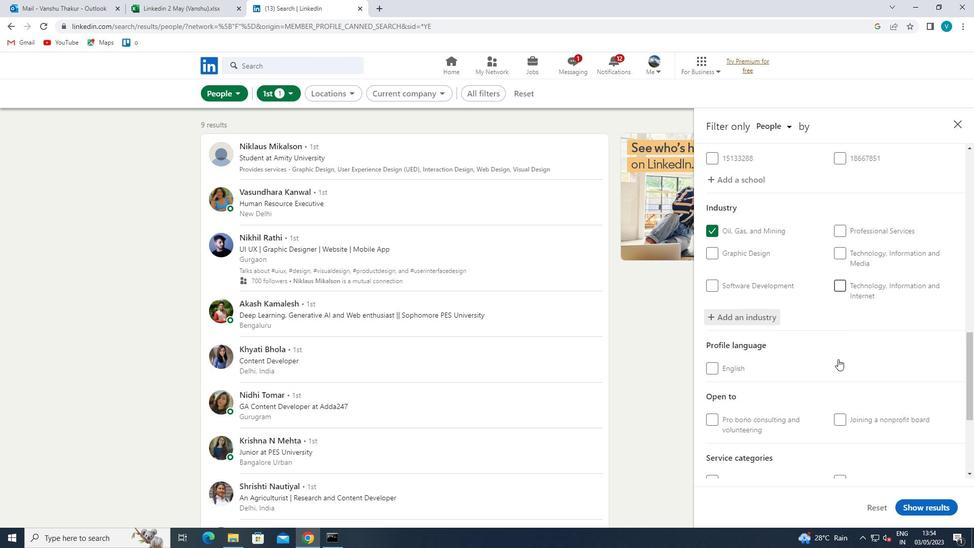 
Action: Mouse moved to (839, 358)
Screenshot: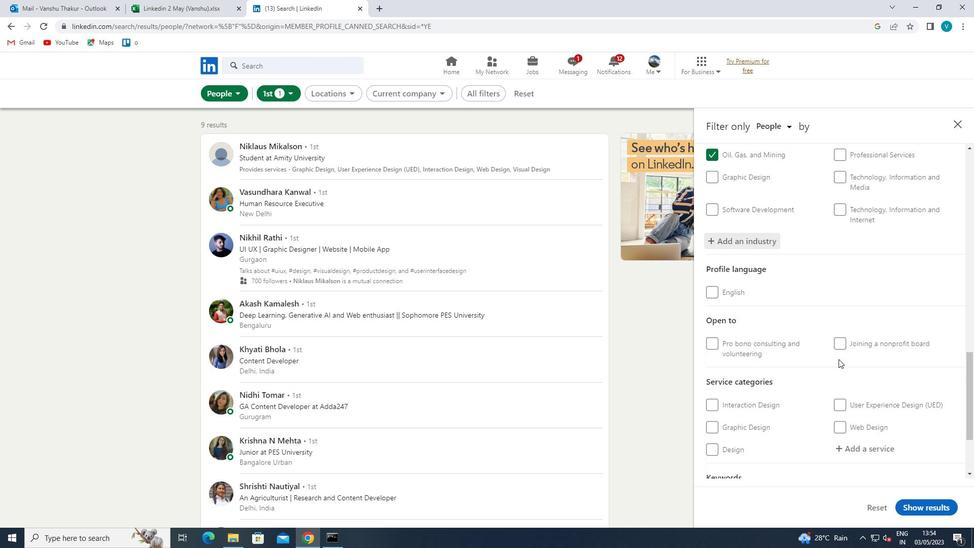 
Action: Mouse scrolled (839, 358) with delta (0, 0)
Screenshot: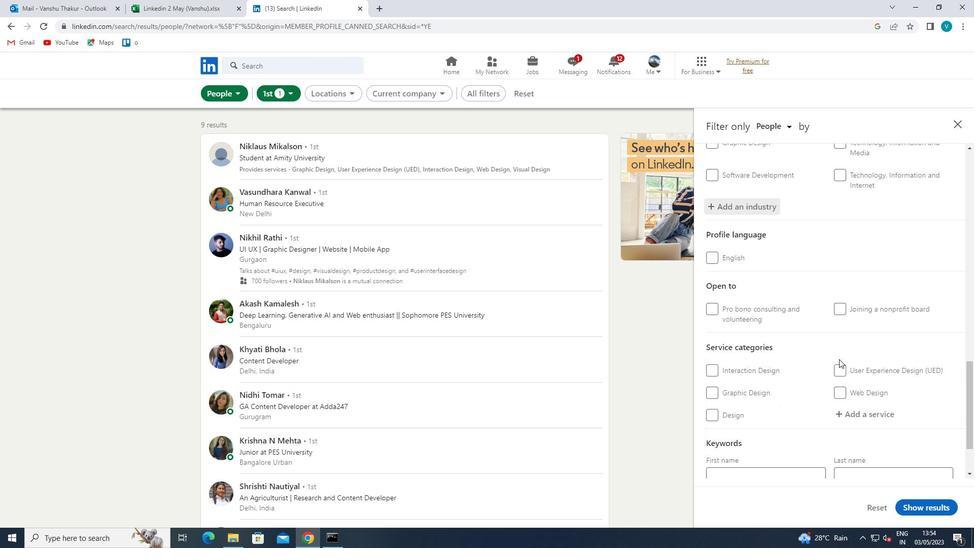 
Action: Mouse moved to (839, 358)
Screenshot: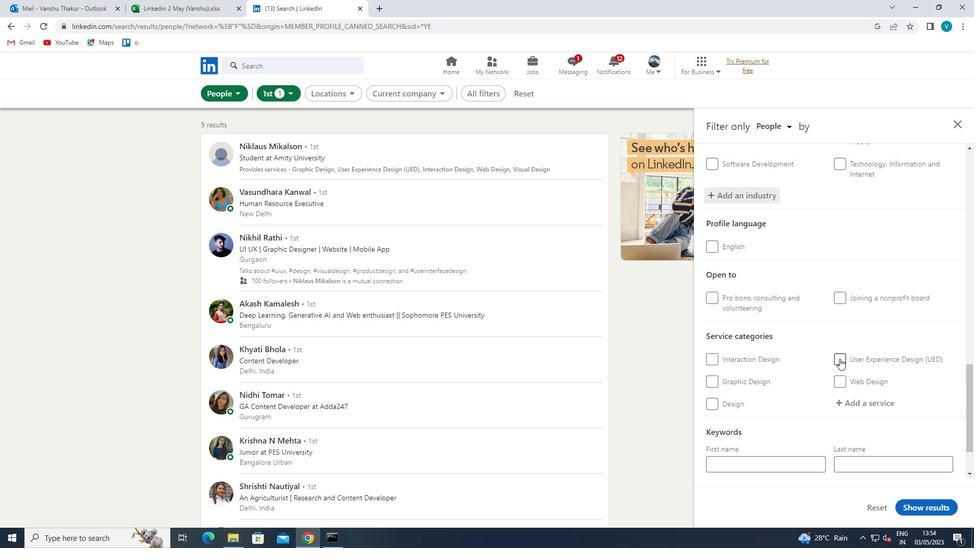 
Action: Mouse scrolled (839, 358) with delta (0, 0)
Screenshot: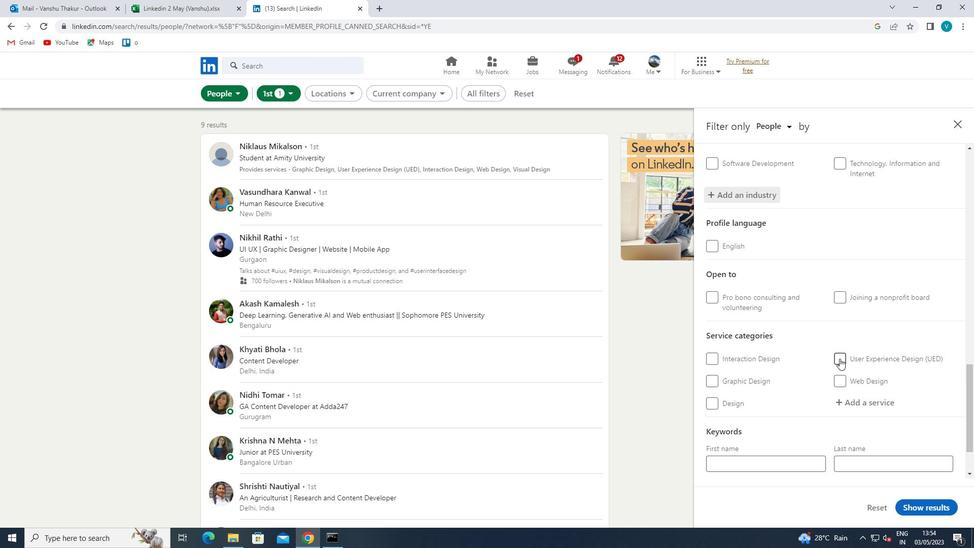 
Action: Mouse moved to (869, 333)
Screenshot: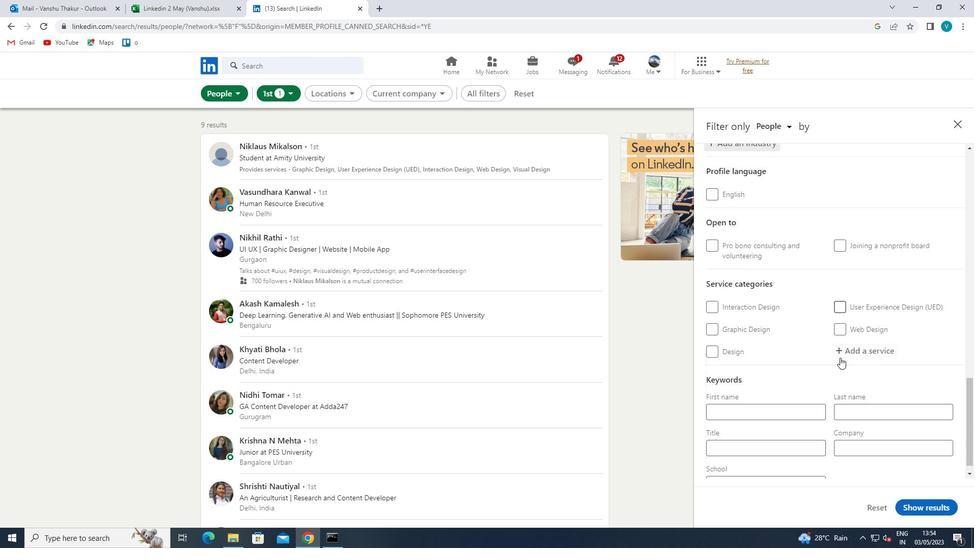 
Action: Mouse pressed left at (869, 333)
Screenshot: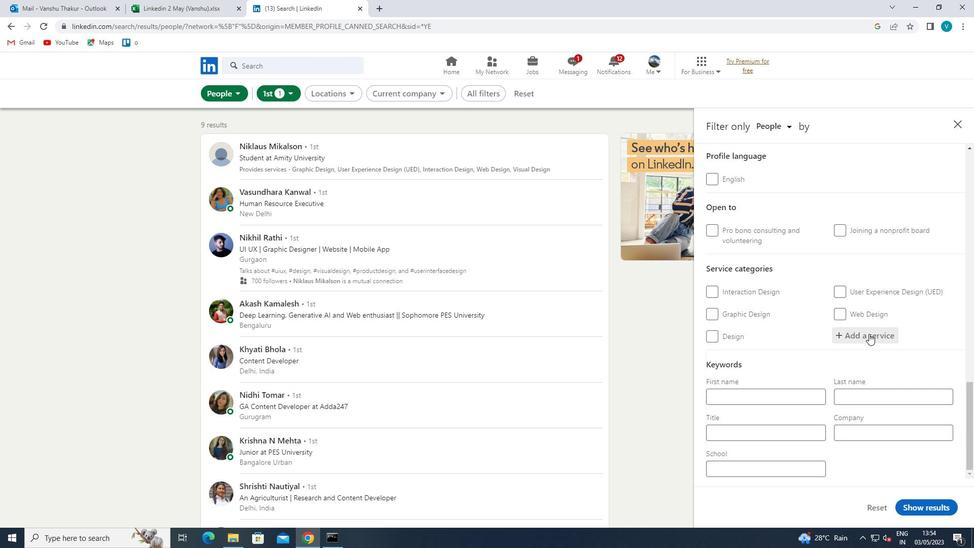 
Action: Key pressed <Key.shift>WEB<Key.space><Key.shift>DES
Screenshot: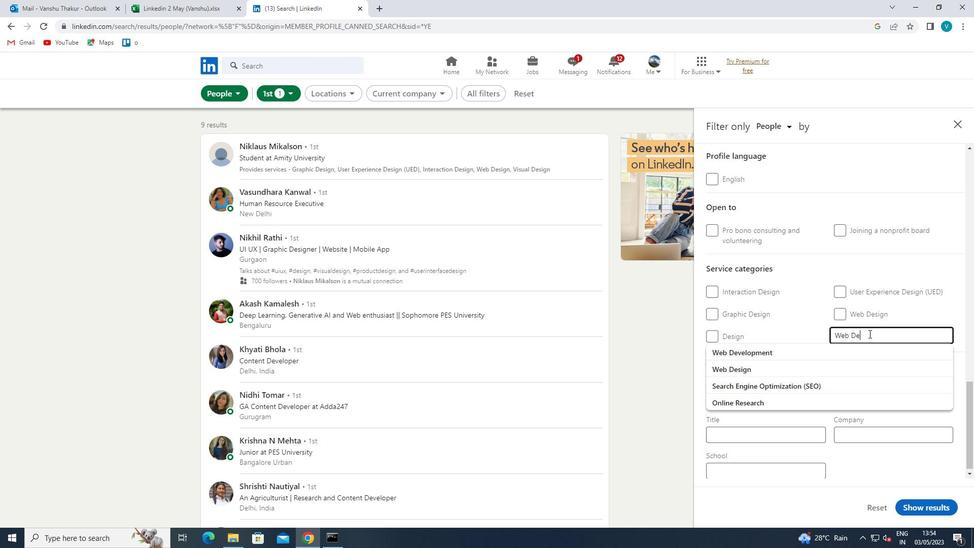
Action: Mouse moved to (850, 346)
Screenshot: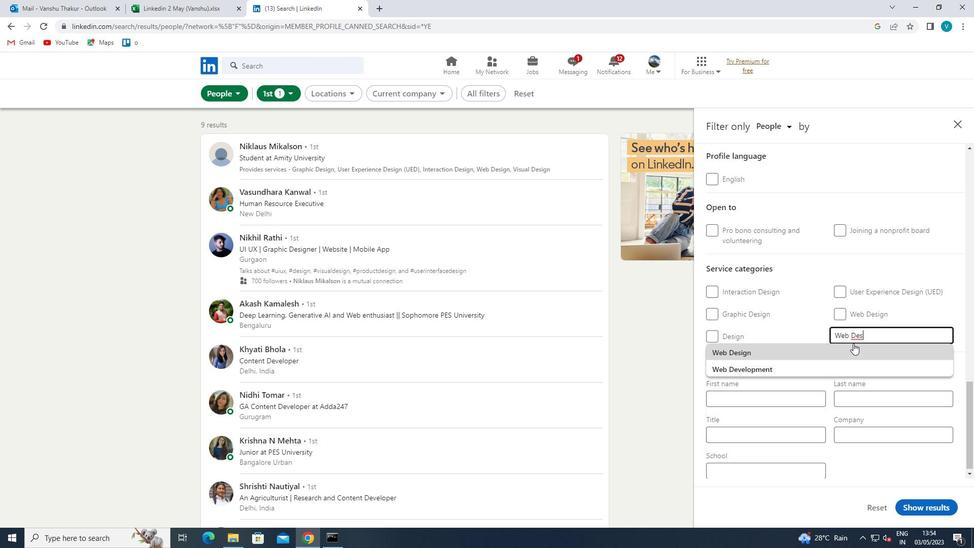
Action: Mouse pressed left at (850, 346)
Screenshot: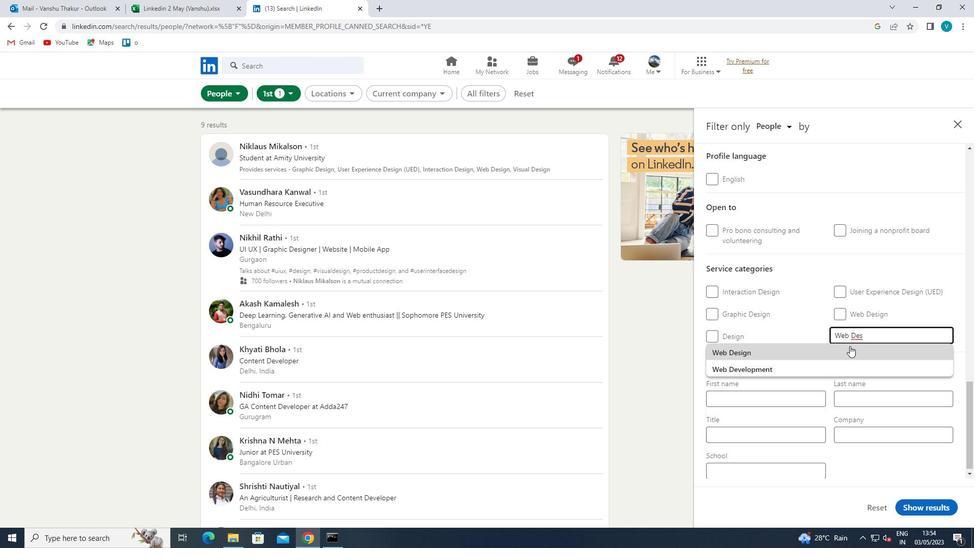 
Action: Mouse scrolled (850, 345) with delta (0, 0)
Screenshot: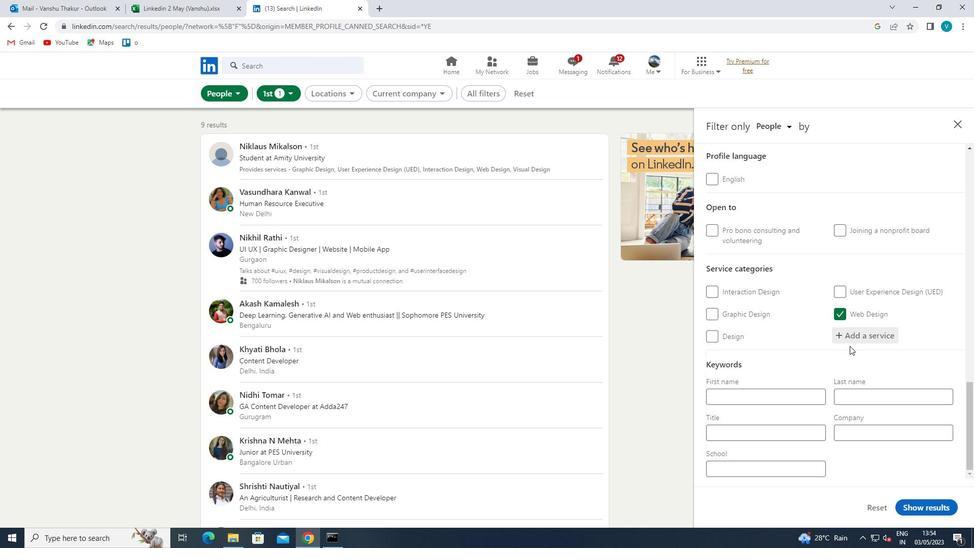 
Action: Mouse scrolled (850, 345) with delta (0, 0)
Screenshot: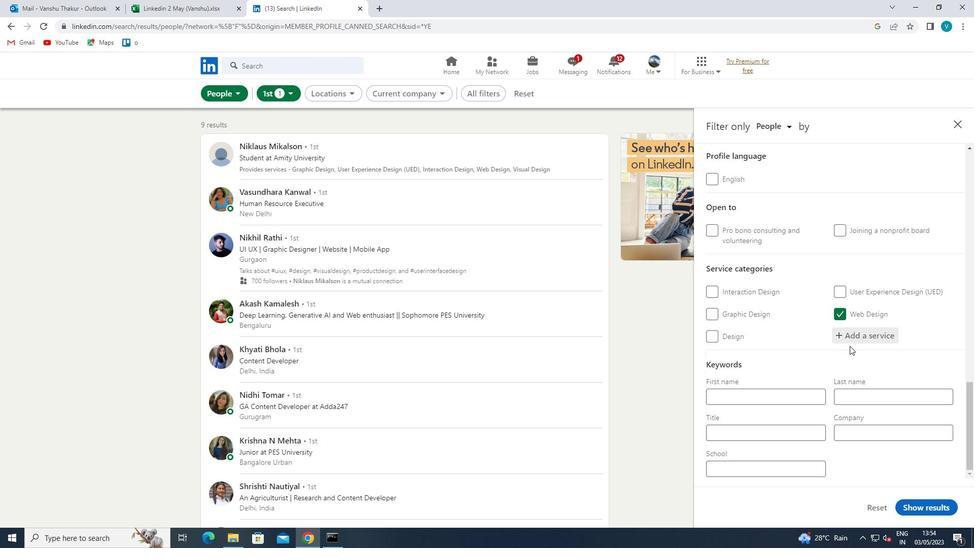 
Action: Mouse scrolled (850, 345) with delta (0, 0)
Screenshot: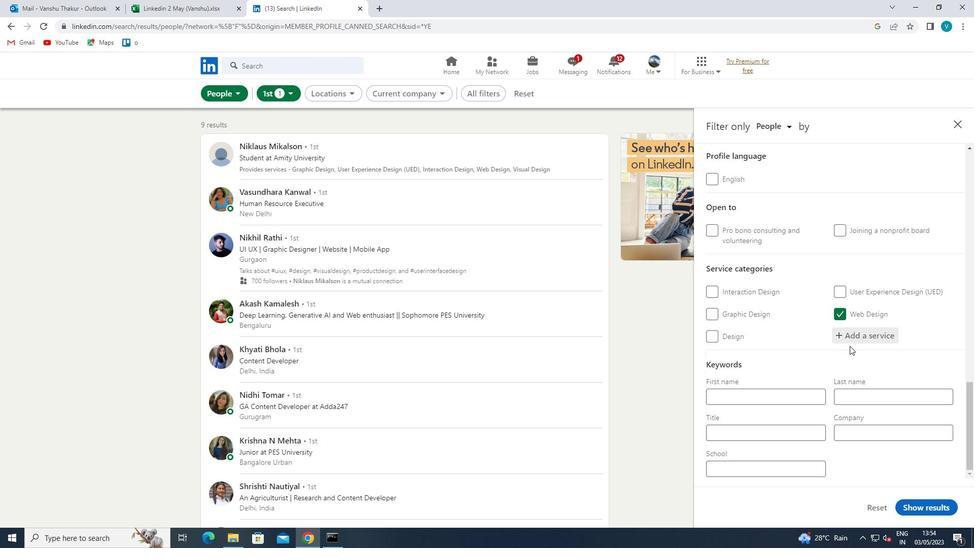 
Action: Mouse scrolled (850, 345) with delta (0, 0)
Screenshot: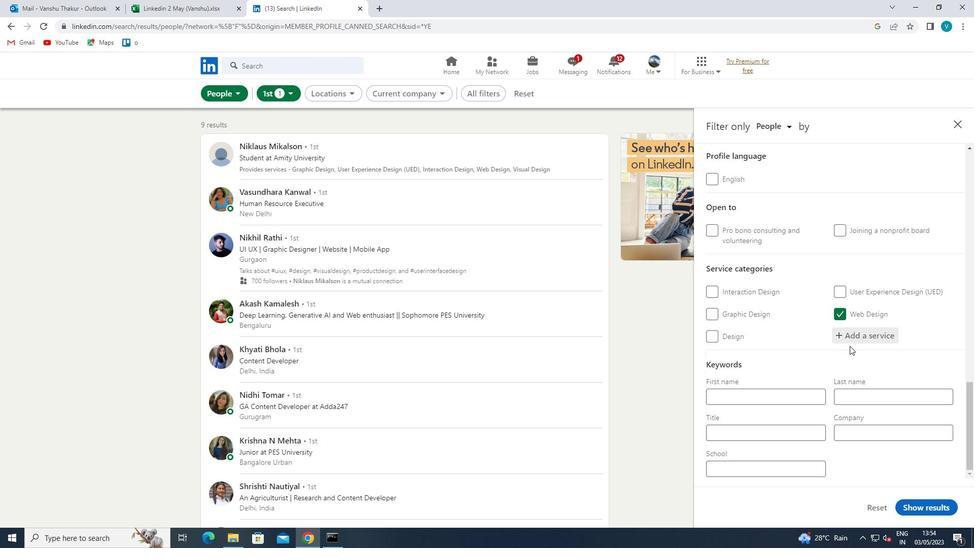 
Action: Mouse moved to (761, 417)
Screenshot: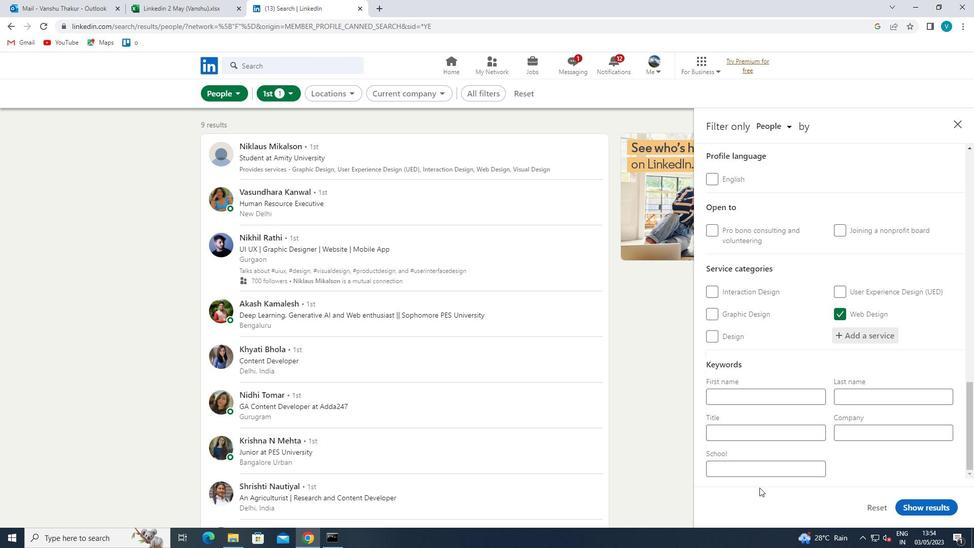 
Action: Mouse pressed left at (761, 417)
Screenshot: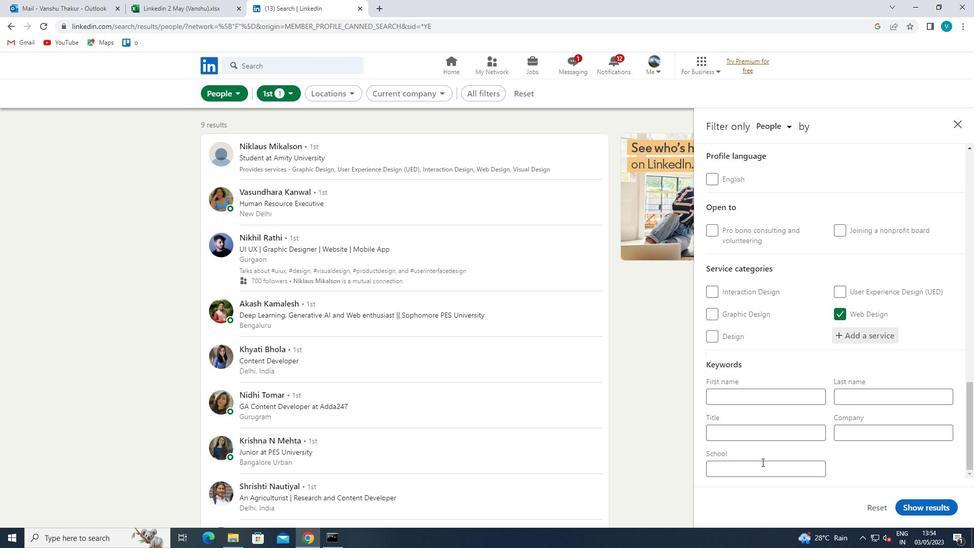 
Action: Mouse moved to (749, 432)
Screenshot: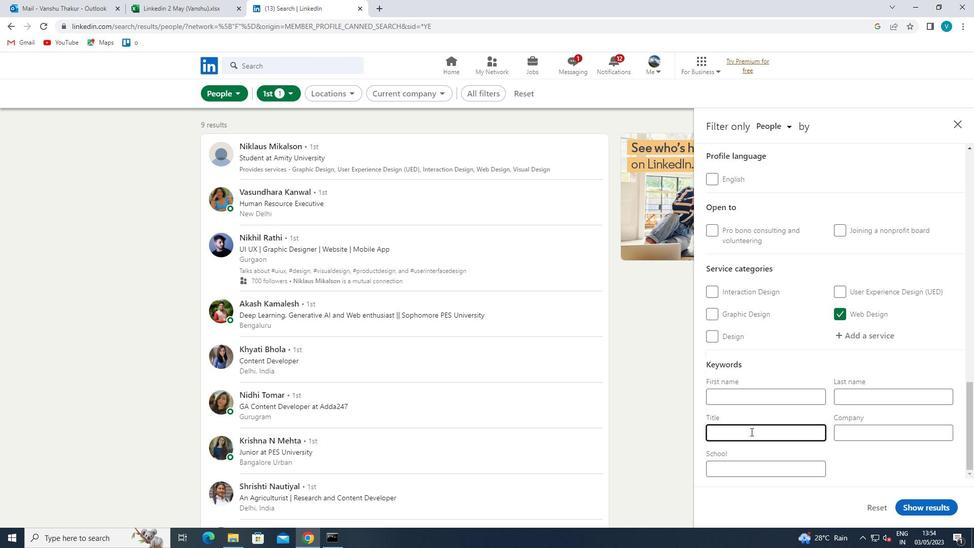 
Action: Key pressed <Key.shift><Key.shift><Key.shift>MASN<Key.backspace><Key.backspace>NAGEMENT<Key.space><Key.shift>CONSULTANT<Key.space>
Screenshot: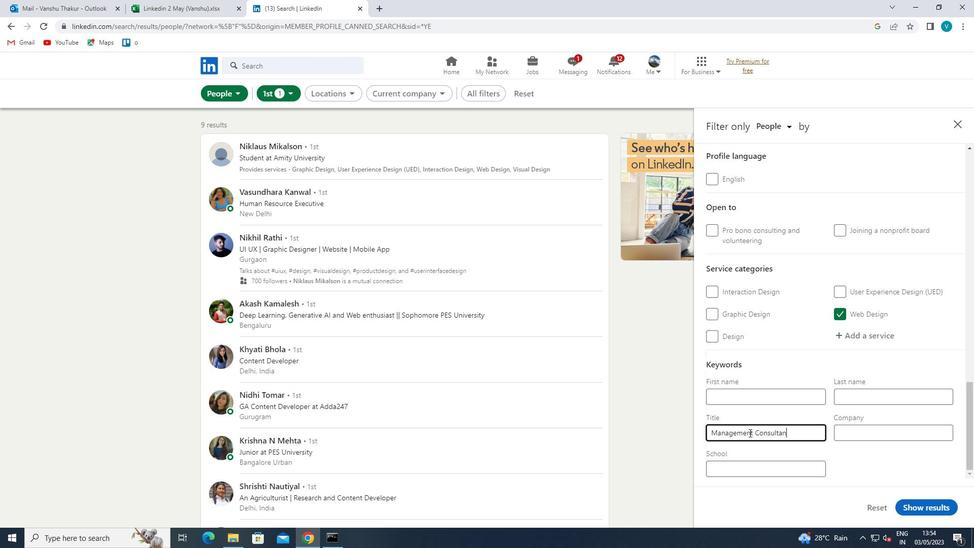 
Action: Mouse moved to (922, 508)
Screenshot: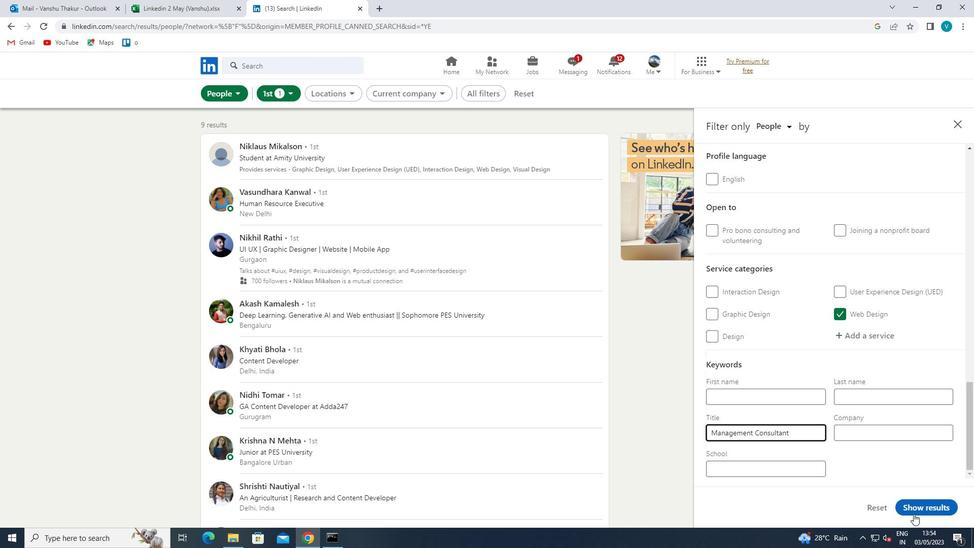 
Action: Mouse pressed left at (922, 508)
Screenshot: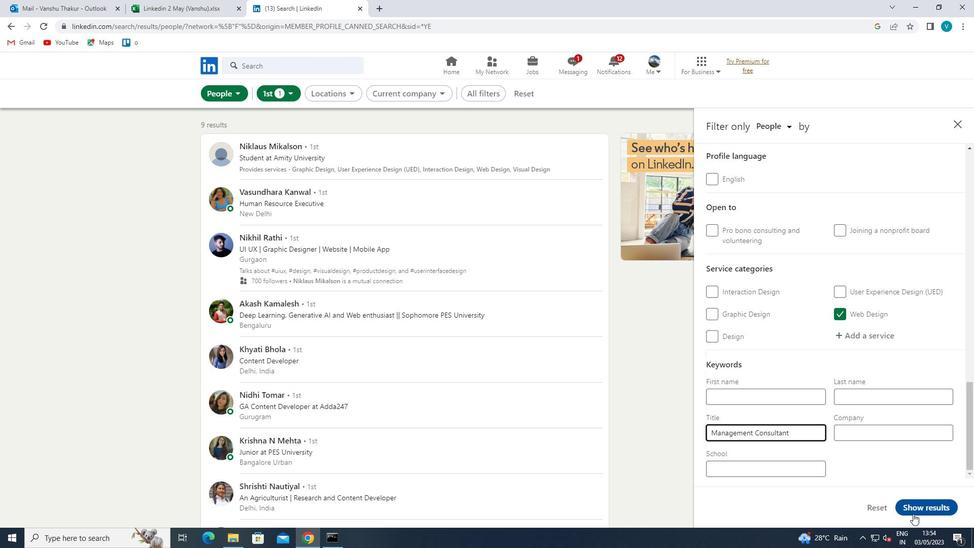 
